 Task: Search one way flight ticket for 4 adults, 2 children, 2 infants in seat and 1 infant on lap in premium economy from Pellston: Pellston Regional/emmet County Airport to Indianapolis: Indianapolis International Airport on 8-5-2023. Choice of flights is Spirit. Number of bags: 2 checked bags. Price is upto 108000. Outbound departure time preference is 19:45.
Action: Mouse moved to (321, 265)
Screenshot: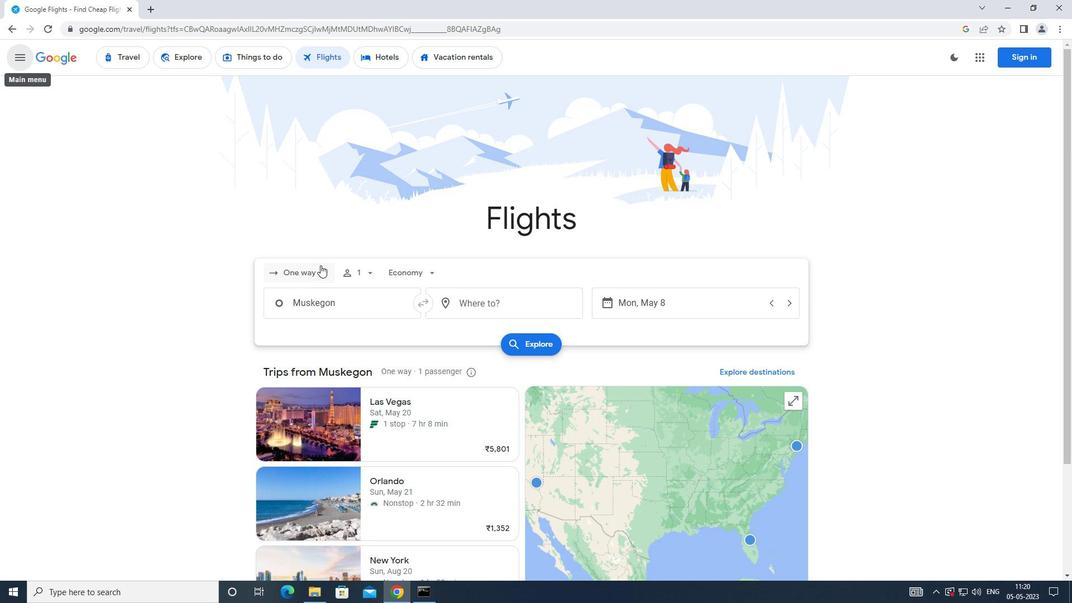 
Action: Mouse pressed left at (321, 265)
Screenshot: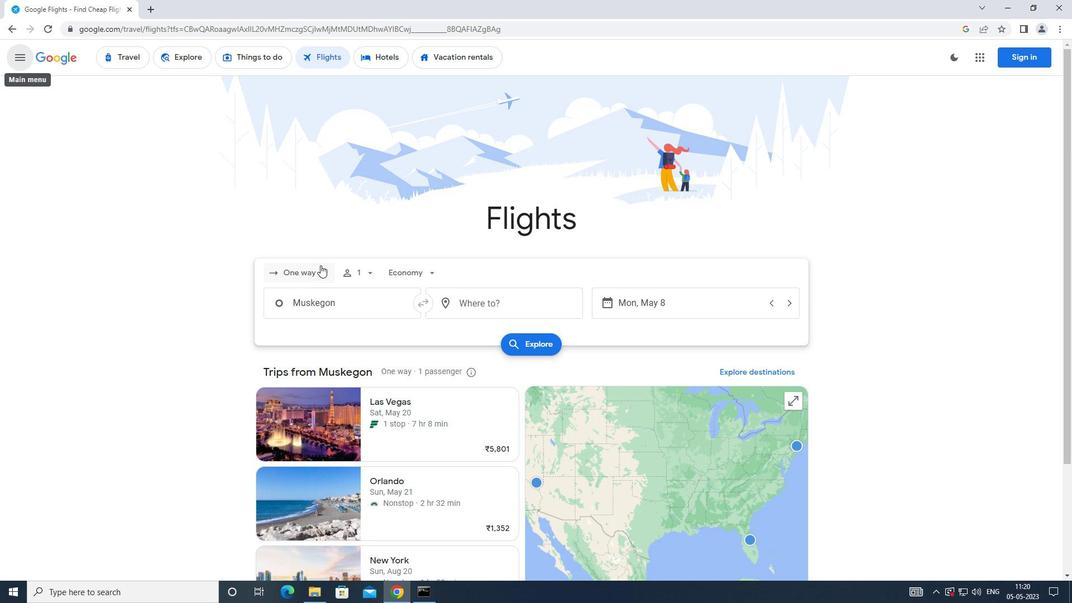 
Action: Mouse moved to (311, 325)
Screenshot: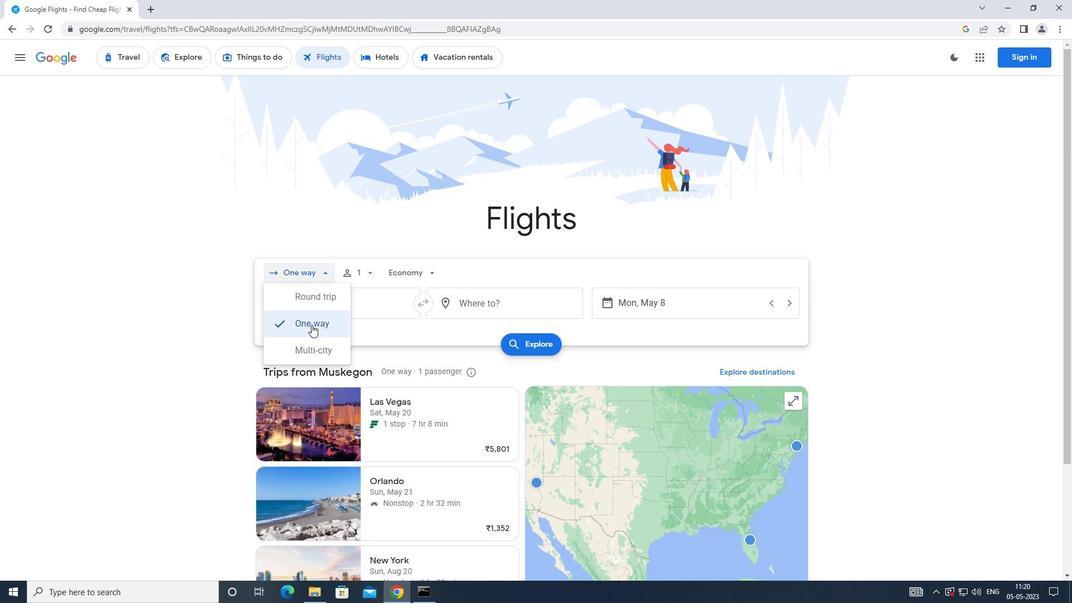 
Action: Mouse pressed left at (311, 325)
Screenshot: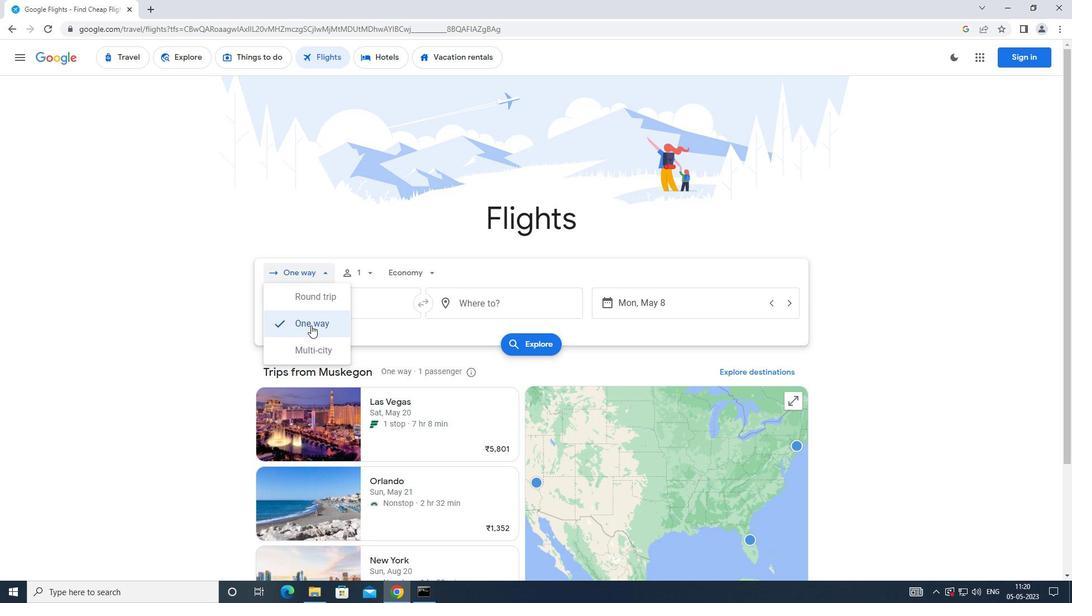 
Action: Mouse moved to (369, 271)
Screenshot: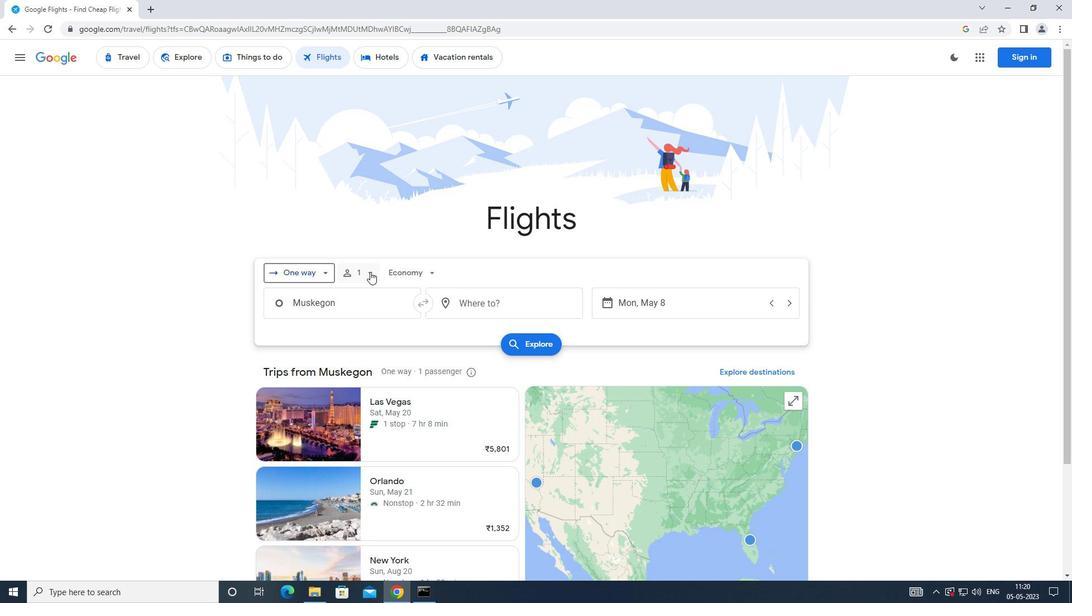 
Action: Mouse pressed left at (369, 271)
Screenshot: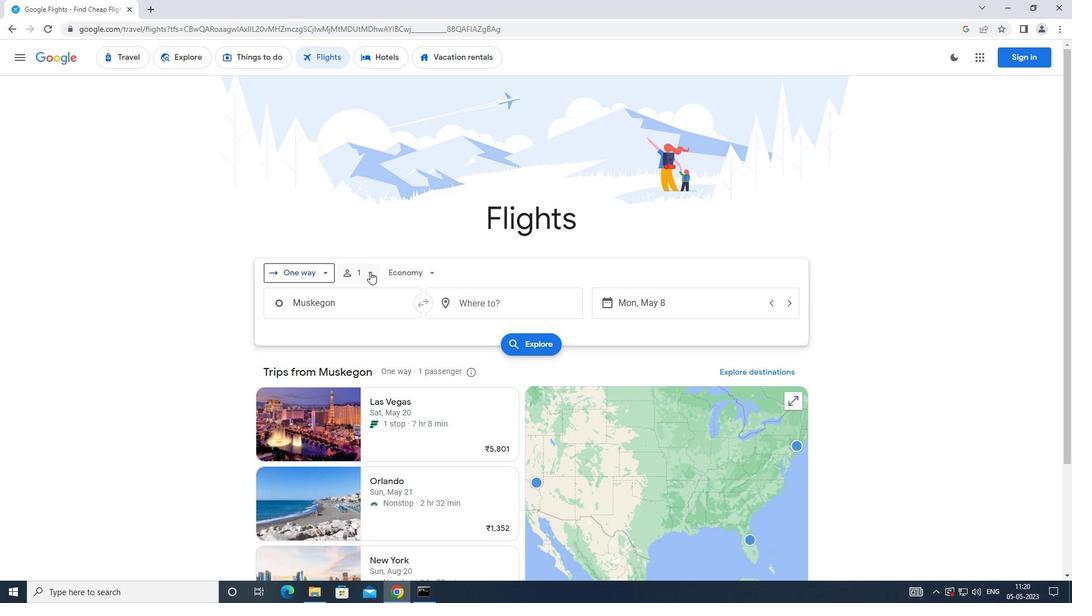 
Action: Mouse moved to (450, 304)
Screenshot: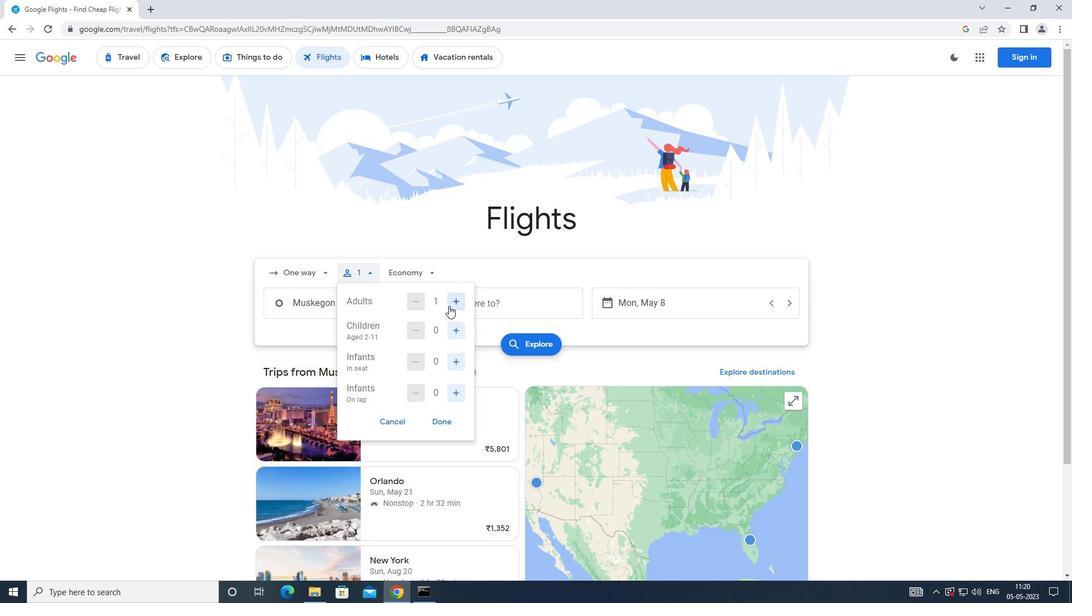 
Action: Mouse pressed left at (450, 304)
Screenshot: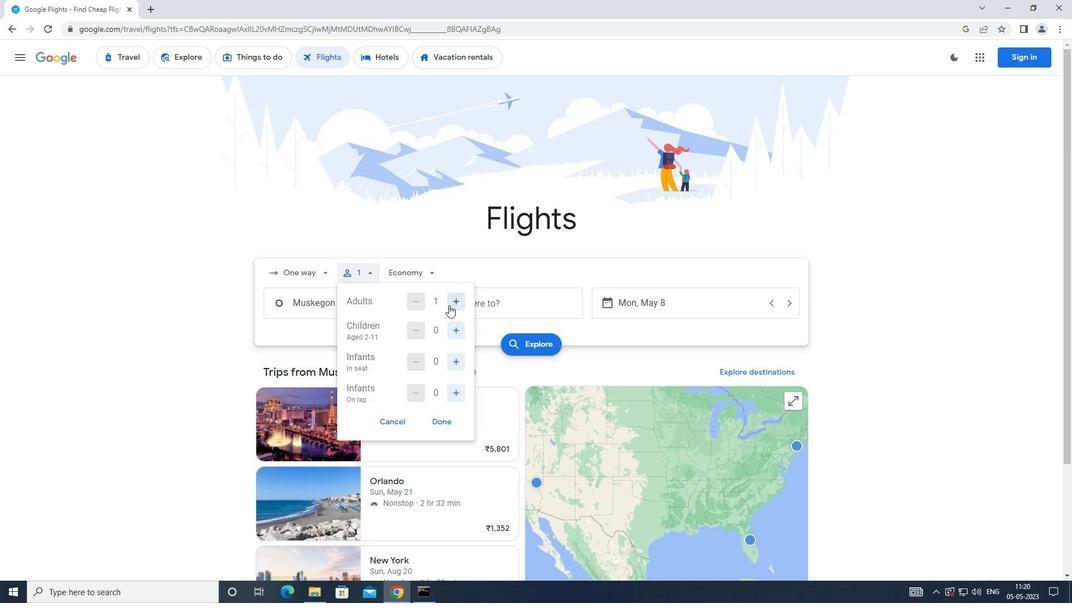 
Action: Mouse pressed left at (450, 304)
Screenshot: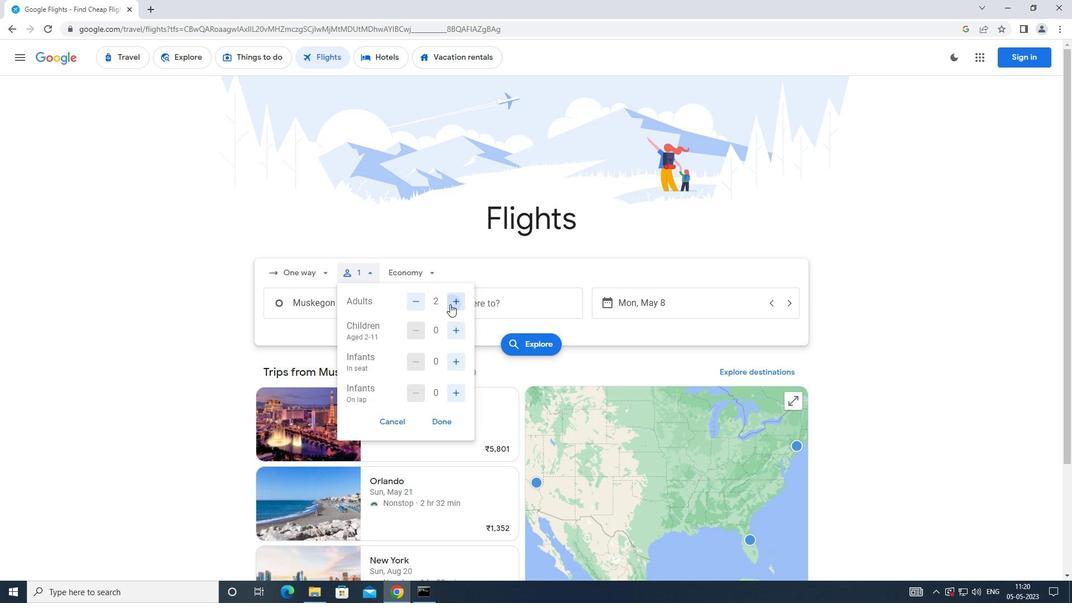 
Action: Mouse pressed left at (450, 304)
Screenshot: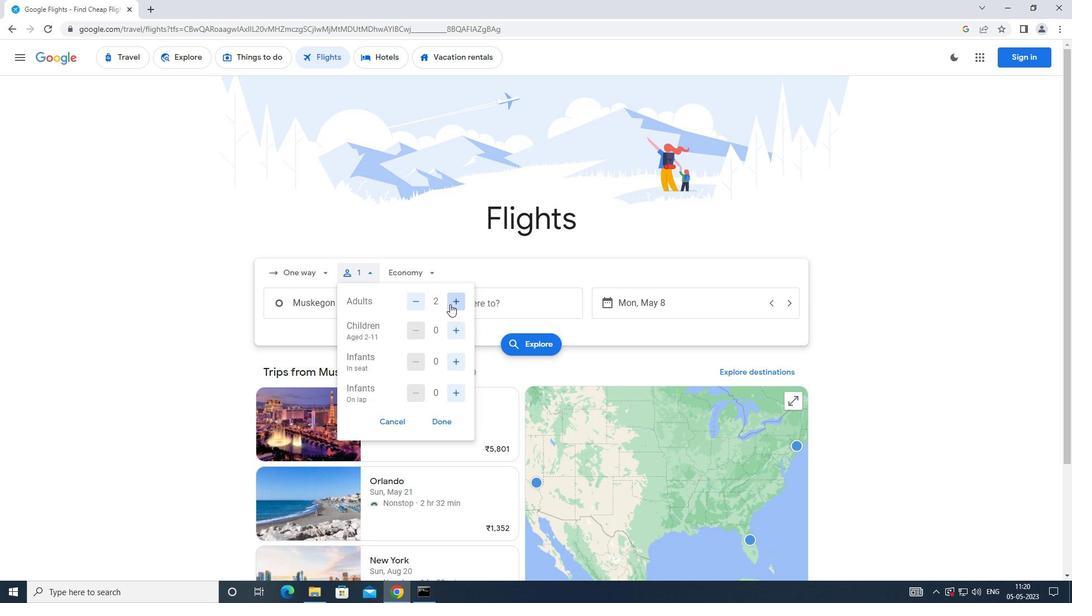 
Action: Mouse moved to (445, 327)
Screenshot: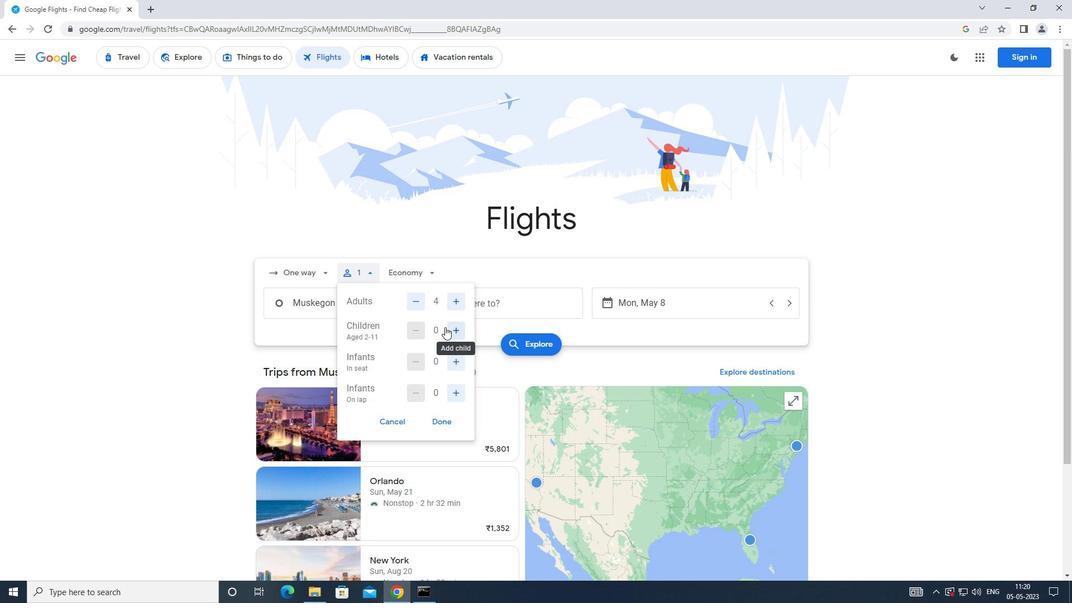 
Action: Mouse pressed left at (445, 327)
Screenshot: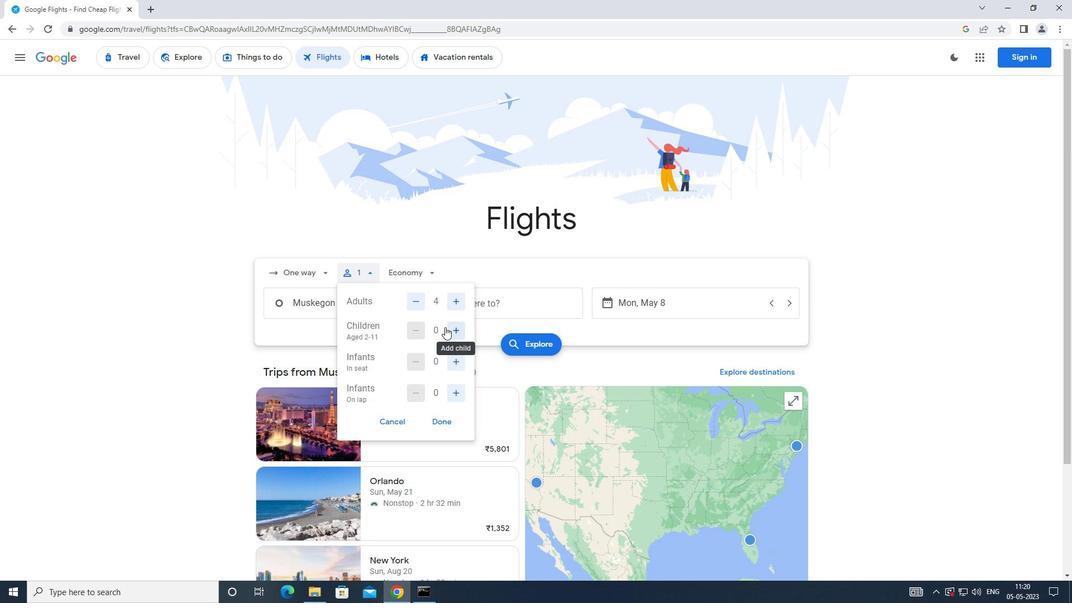 
Action: Mouse pressed left at (445, 327)
Screenshot: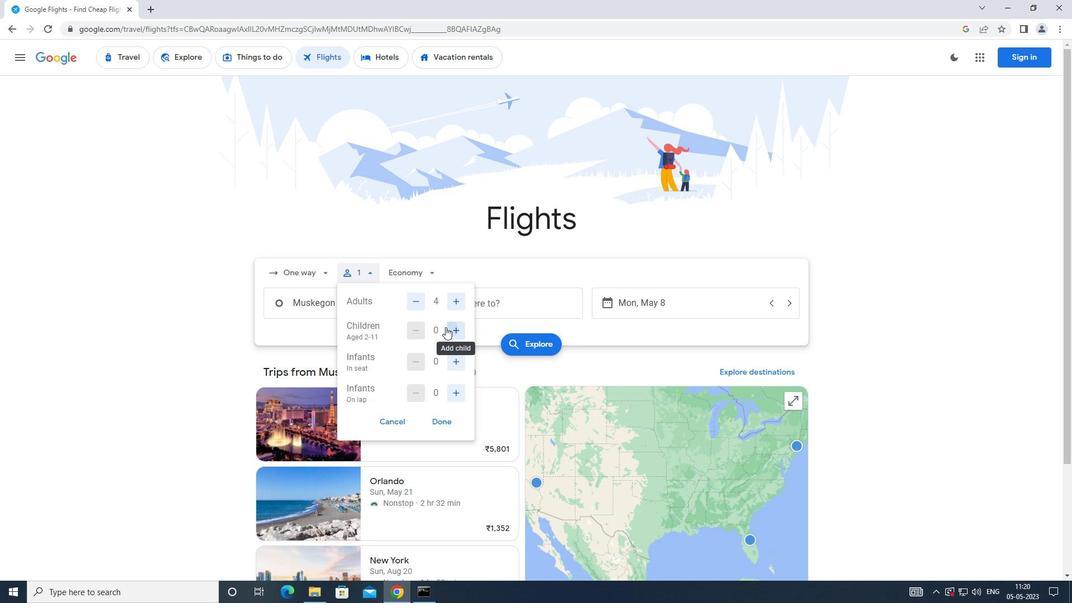 
Action: Mouse moved to (455, 368)
Screenshot: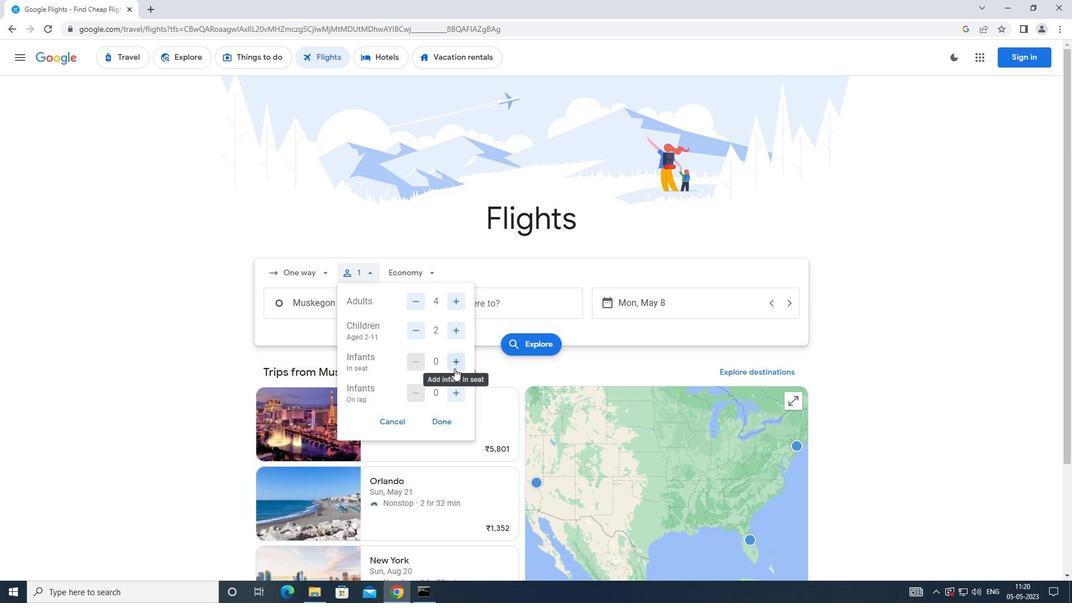 
Action: Mouse pressed left at (455, 368)
Screenshot: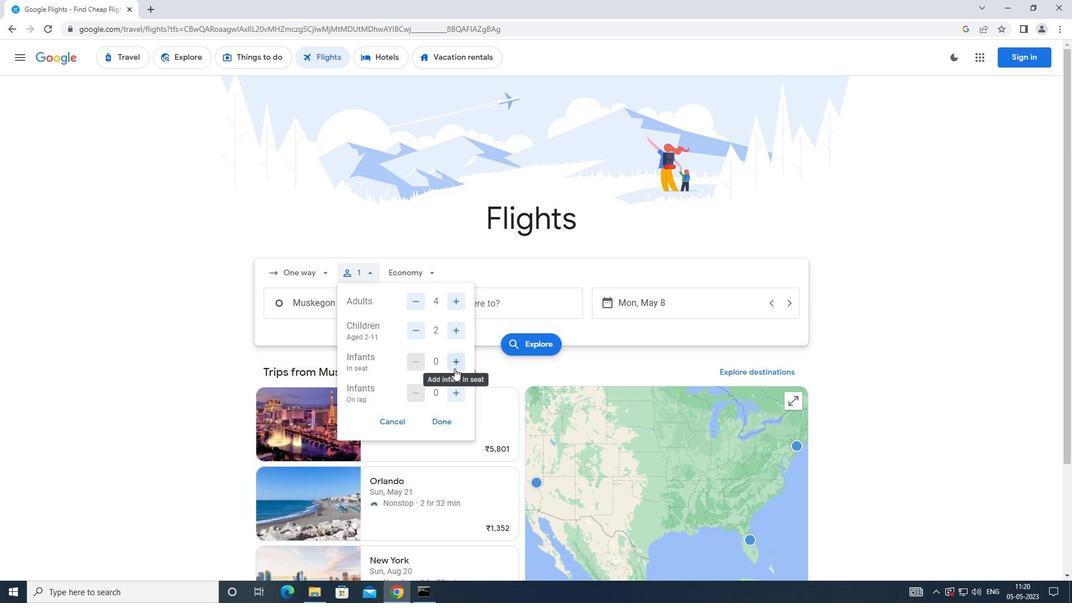 
Action: Mouse moved to (456, 368)
Screenshot: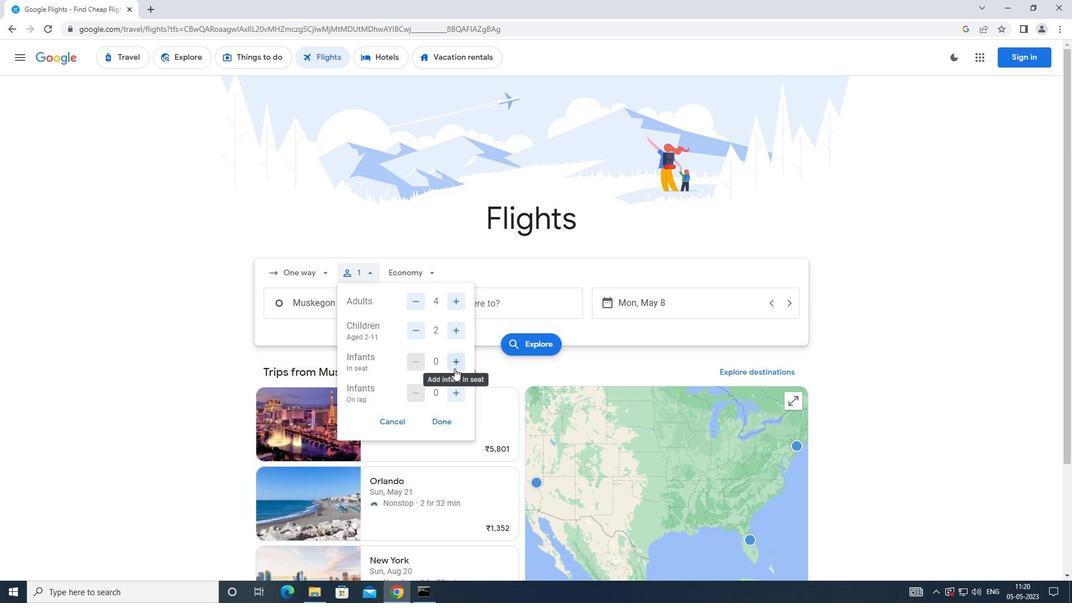 
Action: Mouse pressed left at (456, 368)
Screenshot: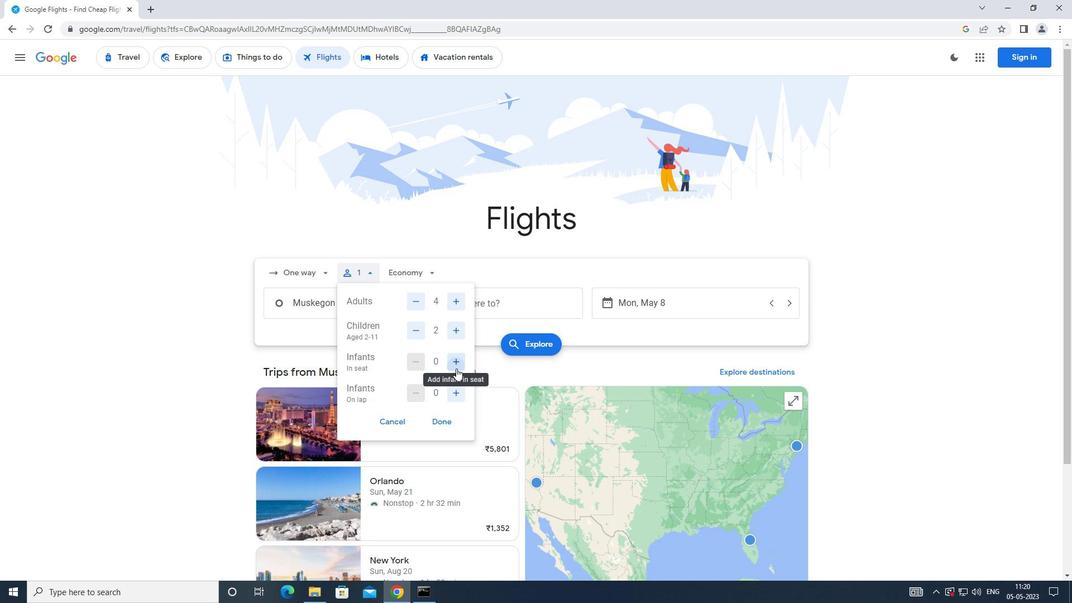 
Action: Mouse moved to (460, 389)
Screenshot: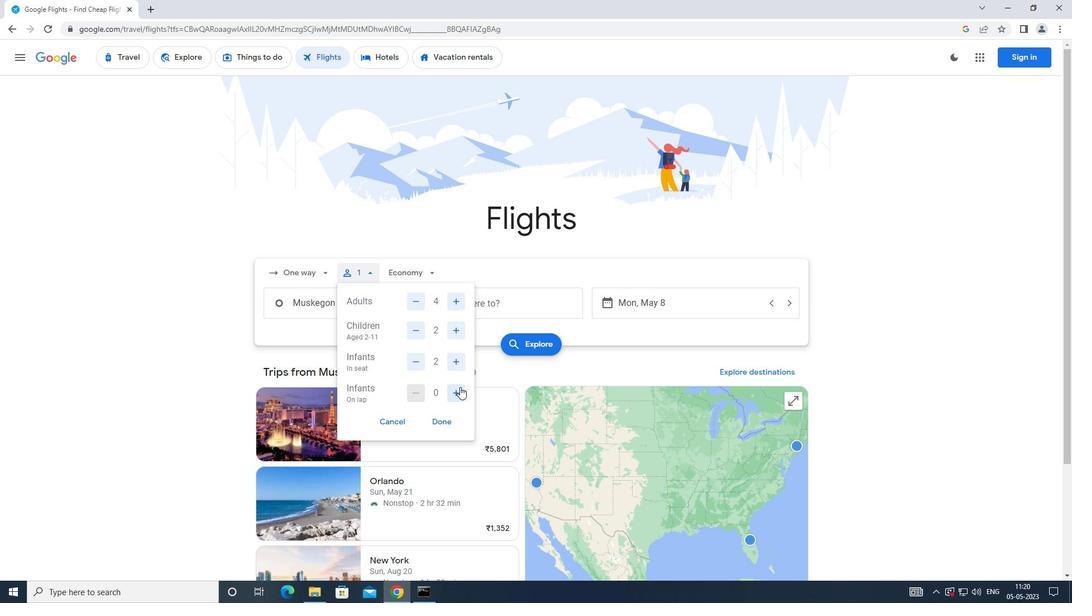 
Action: Mouse pressed left at (460, 389)
Screenshot: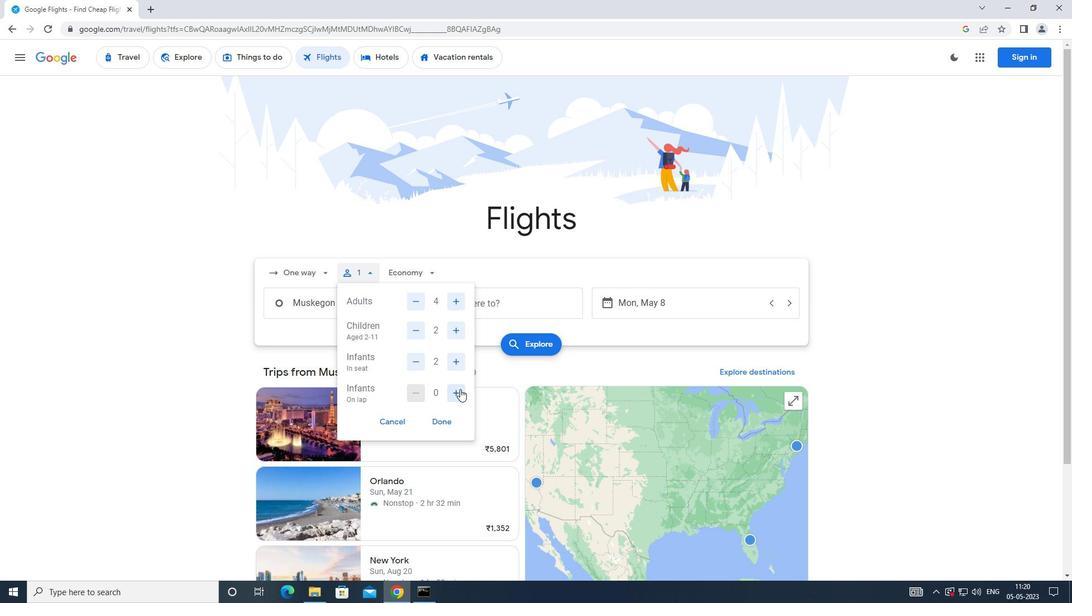 
Action: Mouse moved to (442, 421)
Screenshot: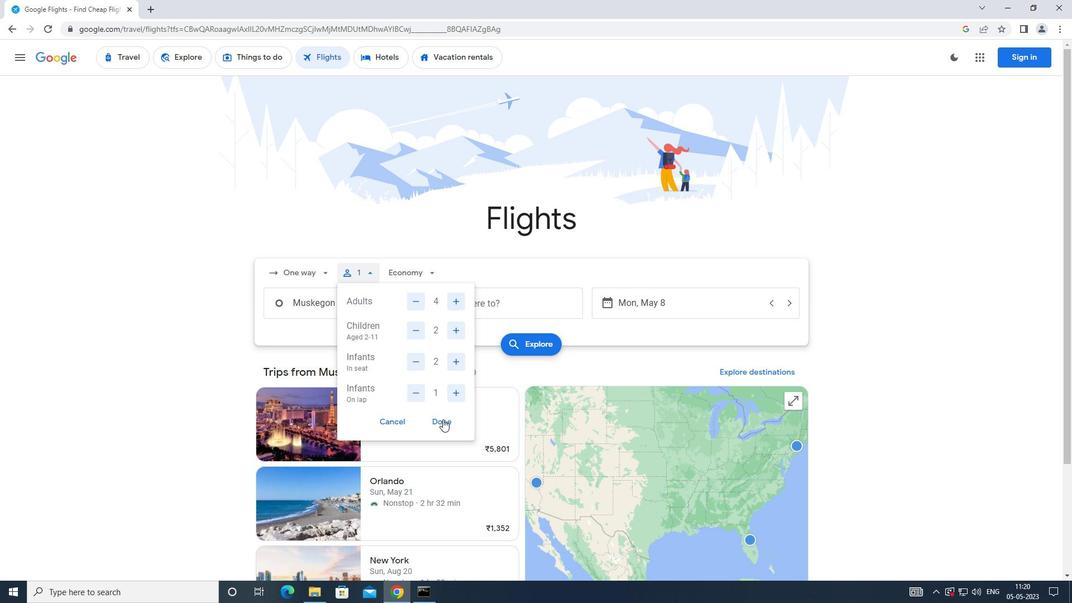 
Action: Mouse pressed left at (442, 421)
Screenshot: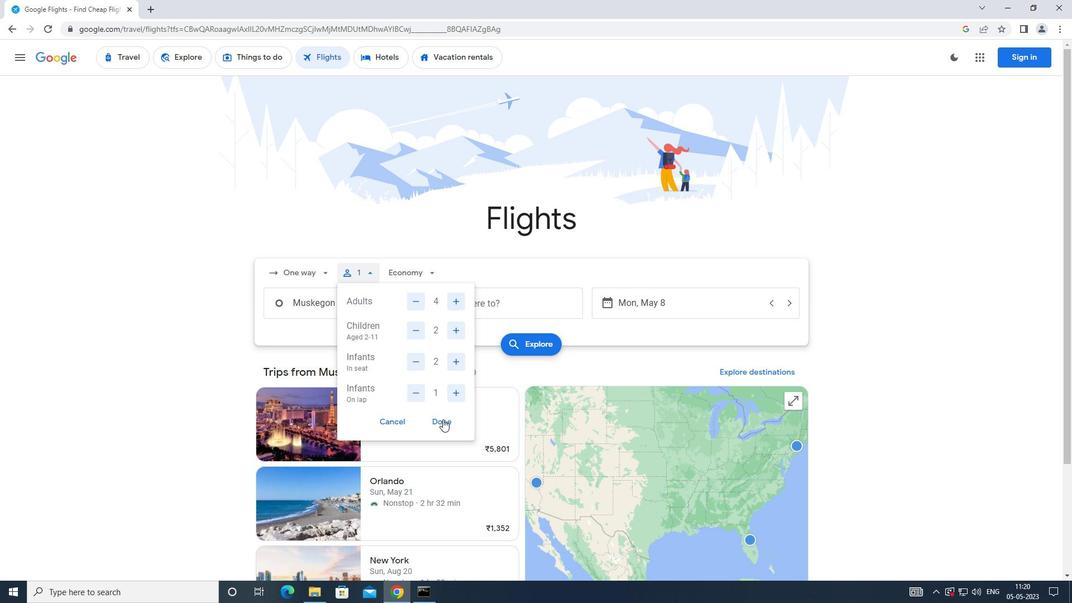 
Action: Mouse moved to (419, 271)
Screenshot: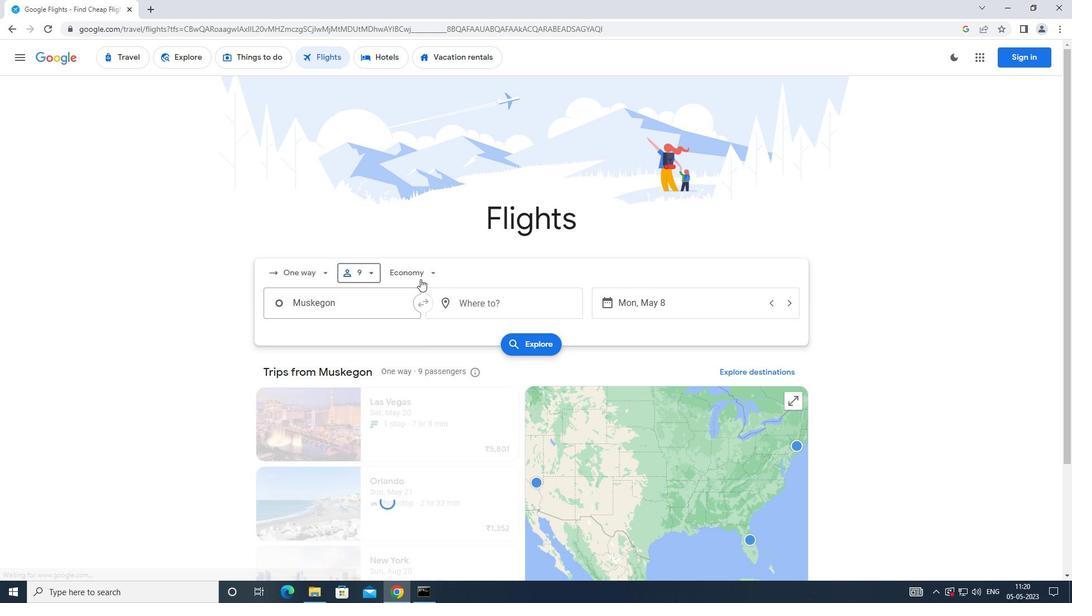 
Action: Mouse pressed left at (419, 271)
Screenshot: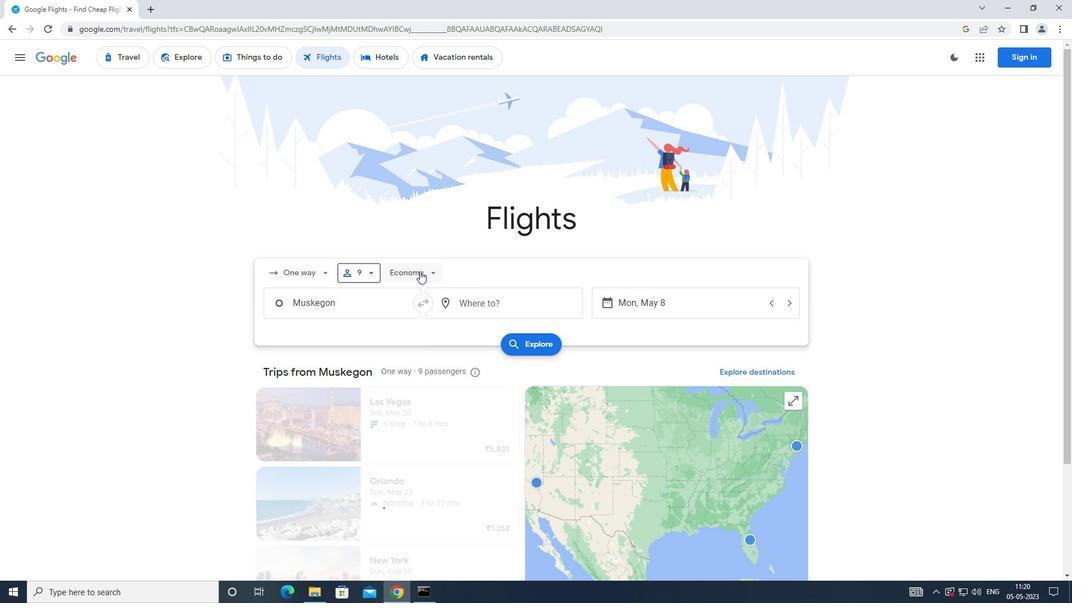 
Action: Mouse moved to (428, 325)
Screenshot: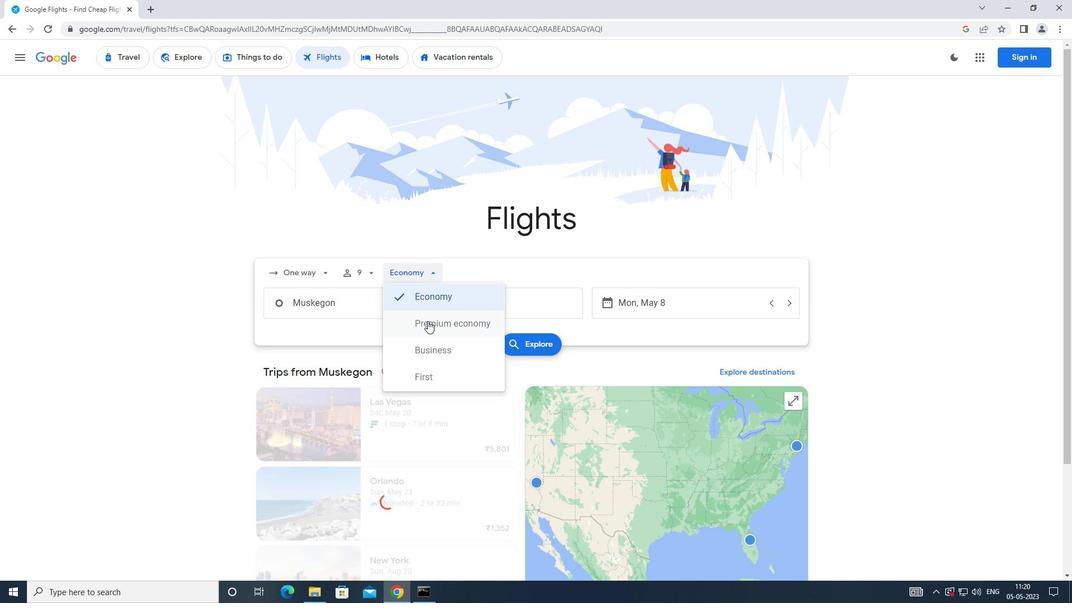 
Action: Mouse pressed left at (428, 325)
Screenshot: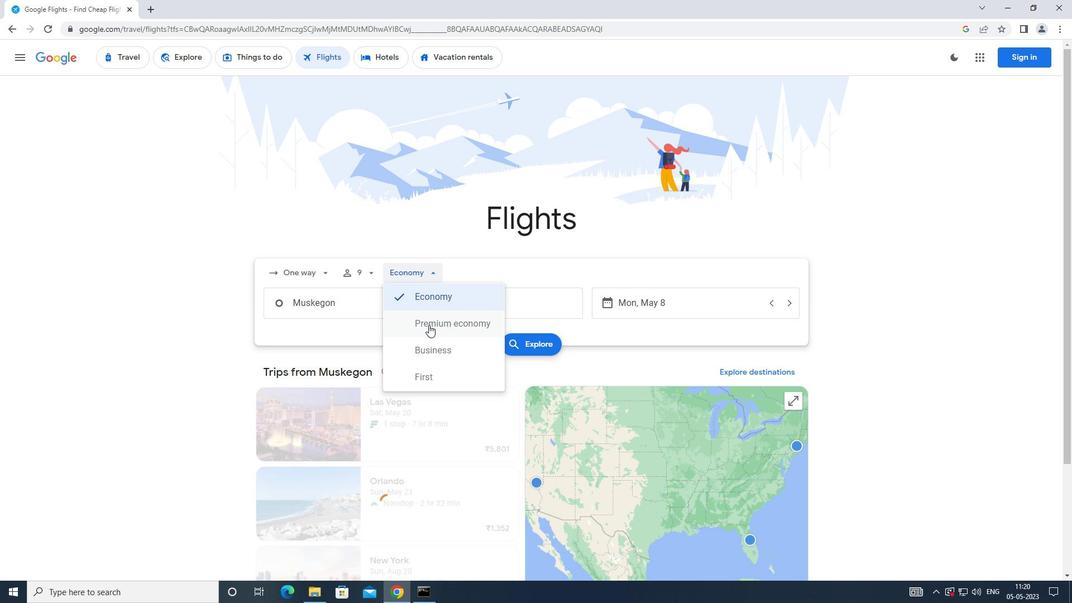 
Action: Mouse moved to (371, 299)
Screenshot: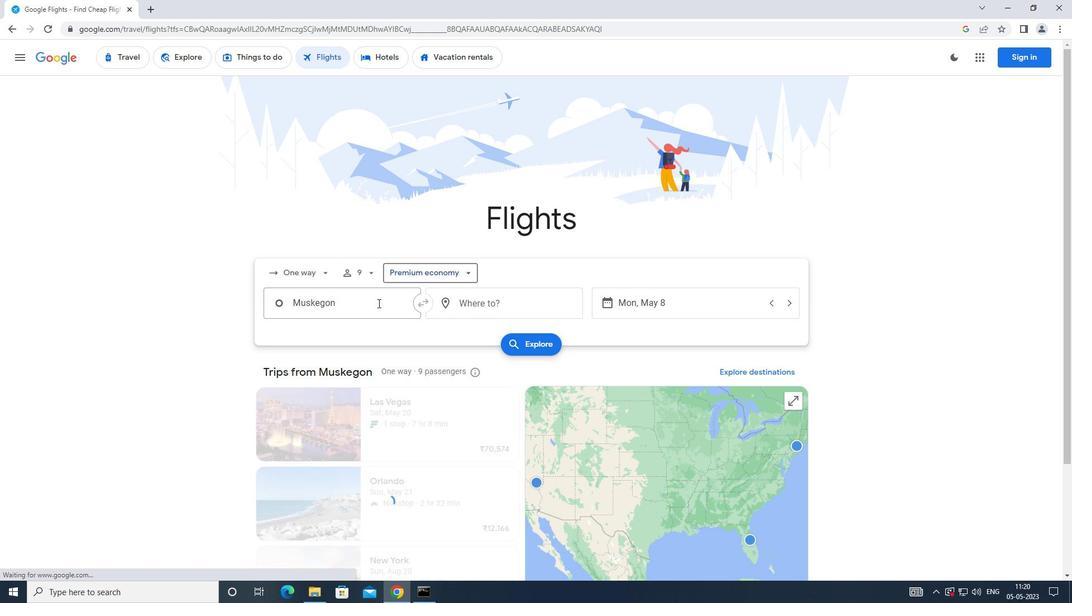 
Action: Mouse pressed left at (371, 299)
Screenshot: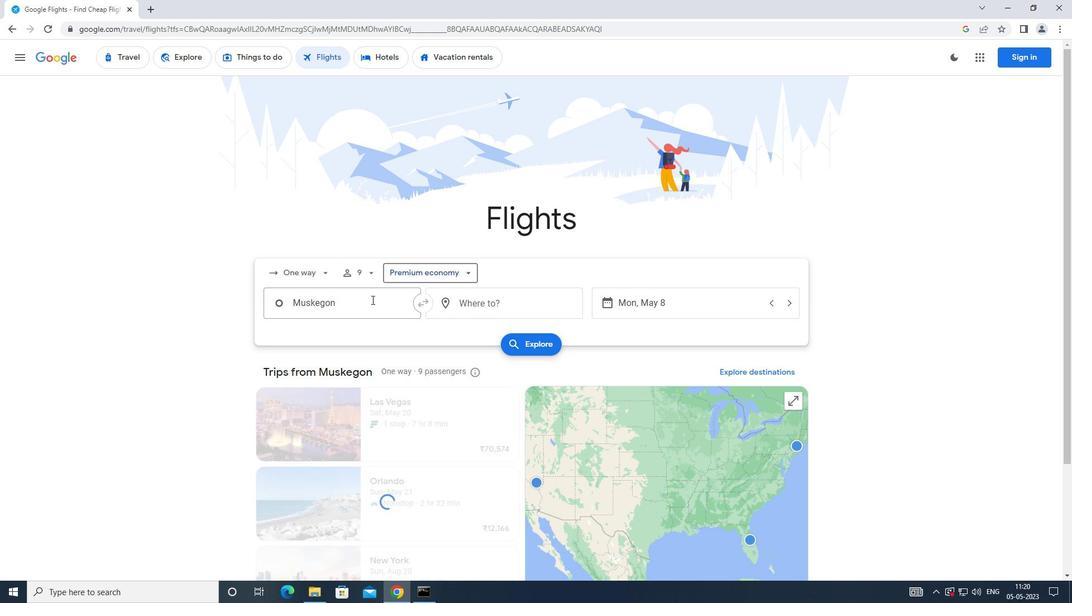 
Action: Mouse moved to (377, 295)
Screenshot: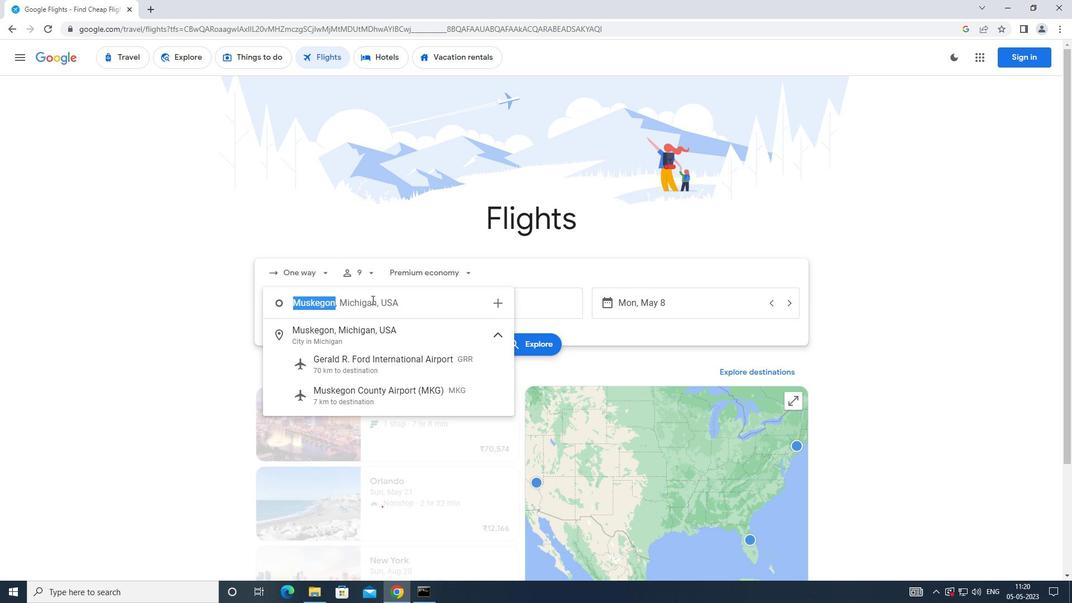 
Action: Key pressed <Key.caps_lock>p<Key.caps_lock>ellston
Screenshot: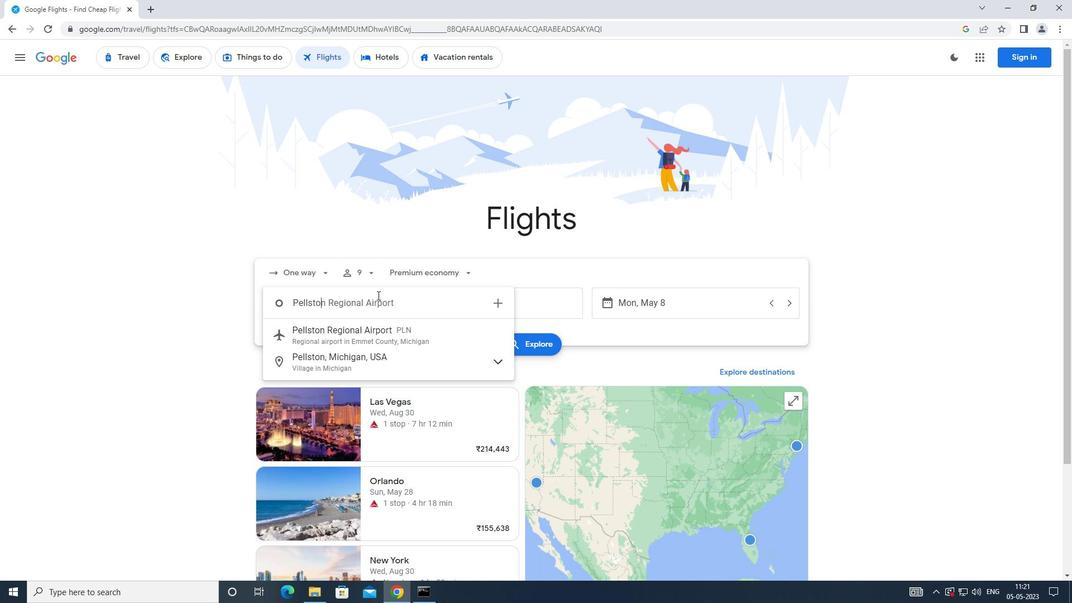 
Action: Mouse moved to (373, 336)
Screenshot: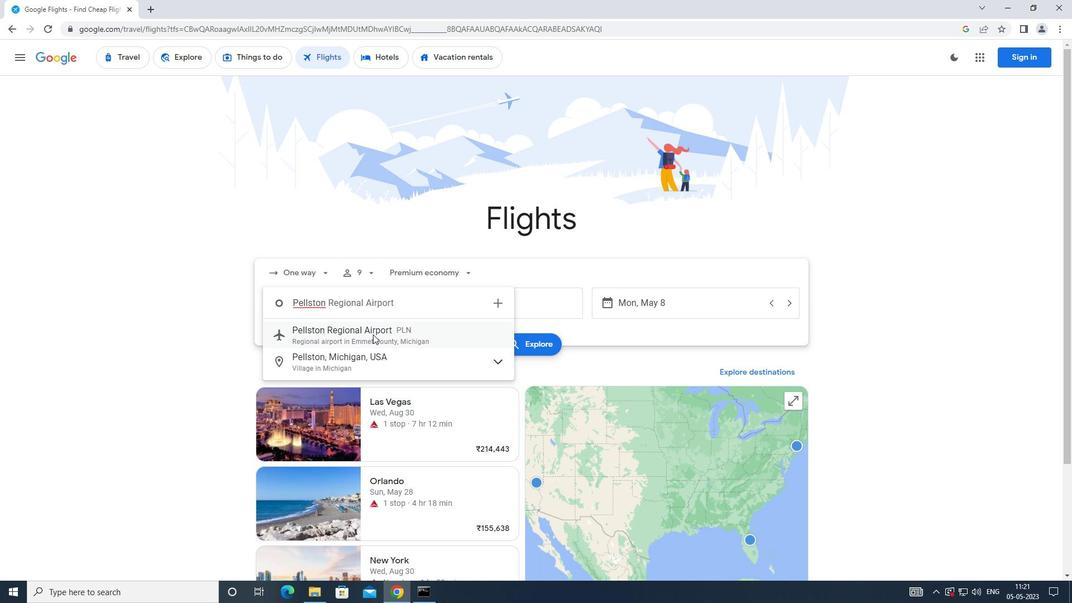 
Action: Mouse pressed left at (373, 336)
Screenshot: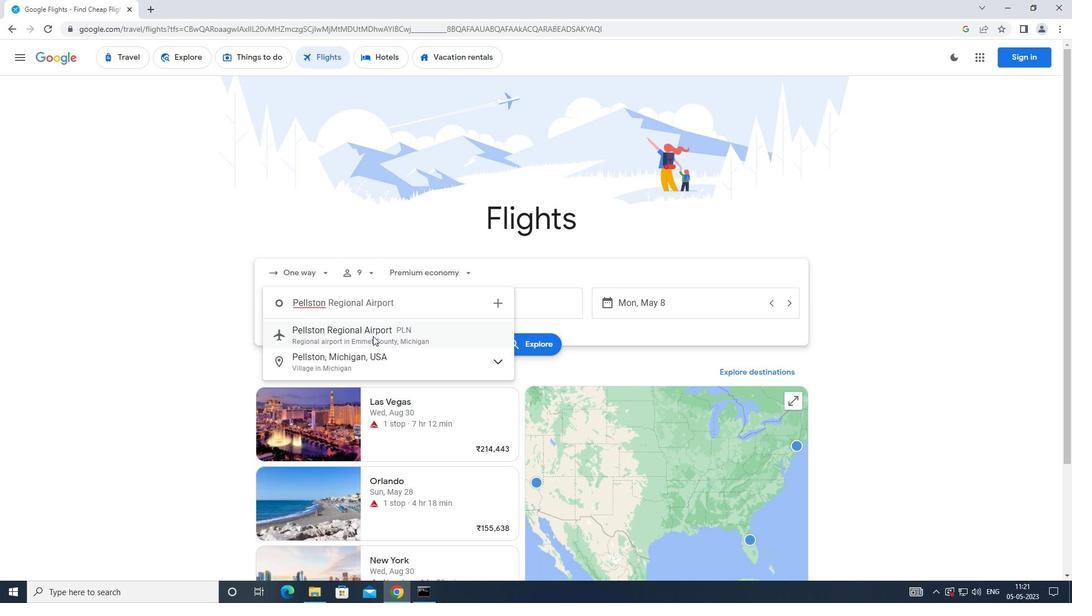 
Action: Mouse moved to (471, 303)
Screenshot: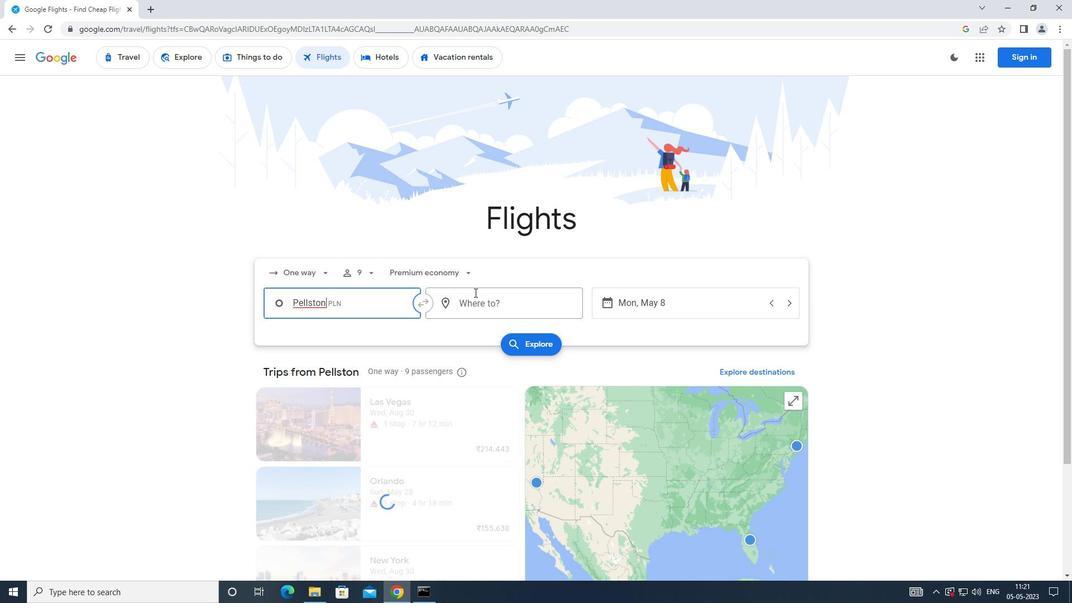 
Action: Mouse pressed left at (471, 303)
Screenshot: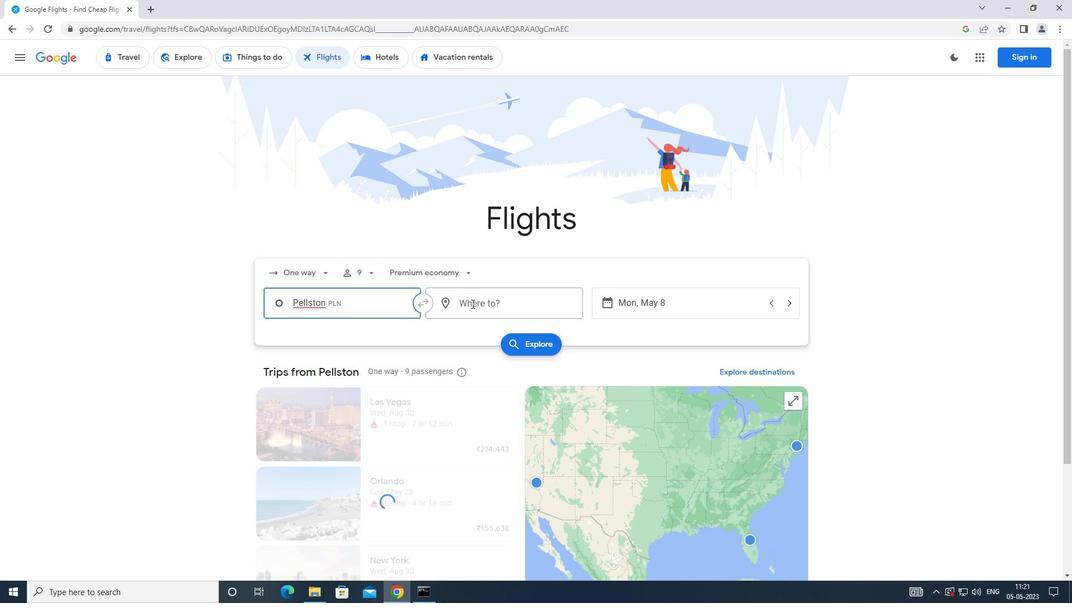 
Action: Mouse moved to (457, 311)
Screenshot: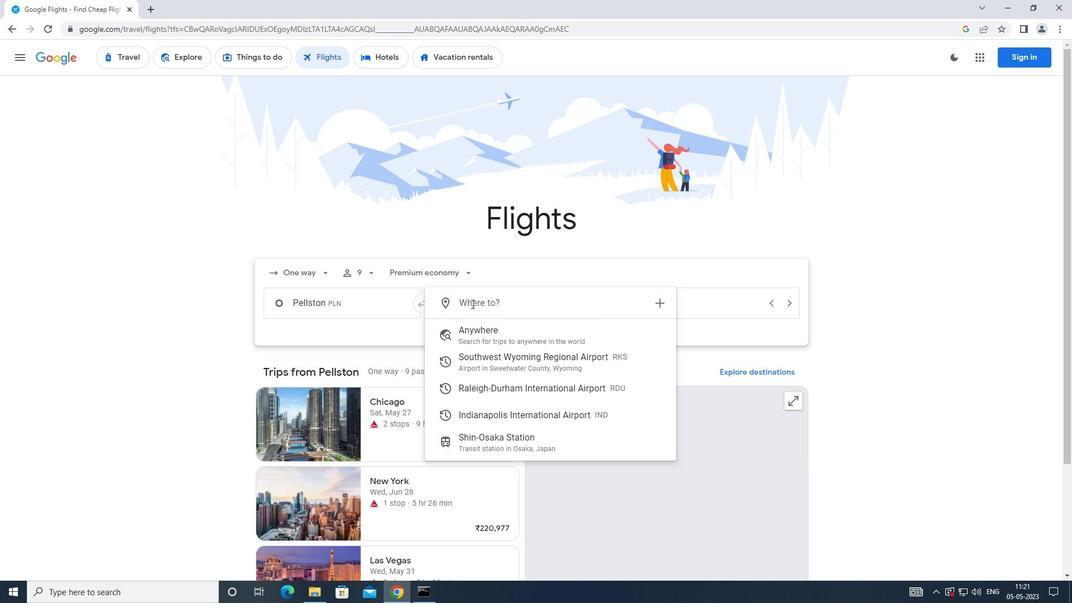 
Action: Key pressed <Key.caps_lock>i<Key.caps_lock>ndianpolis
Screenshot: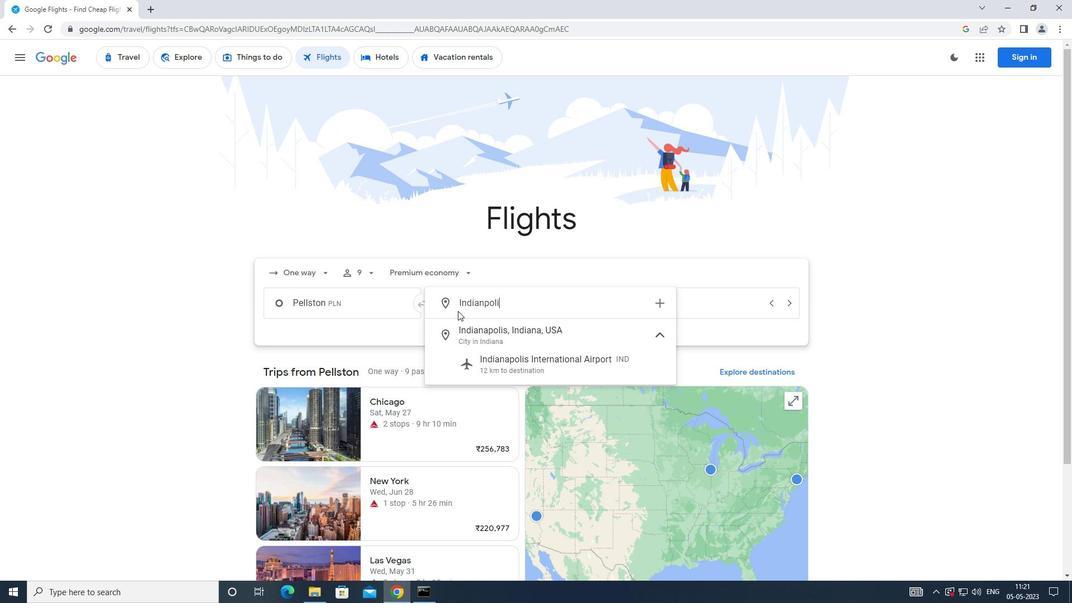 
Action: Mouse moved to (500, 366)
Screenshot: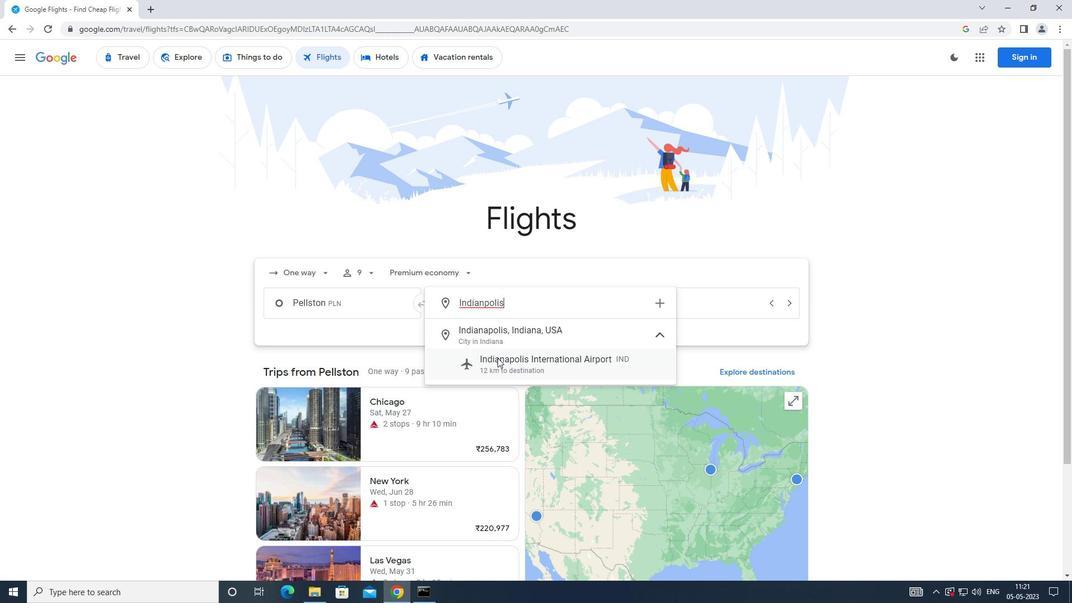 
Action: Mouse pressed left at (500, 366)
Screenshot: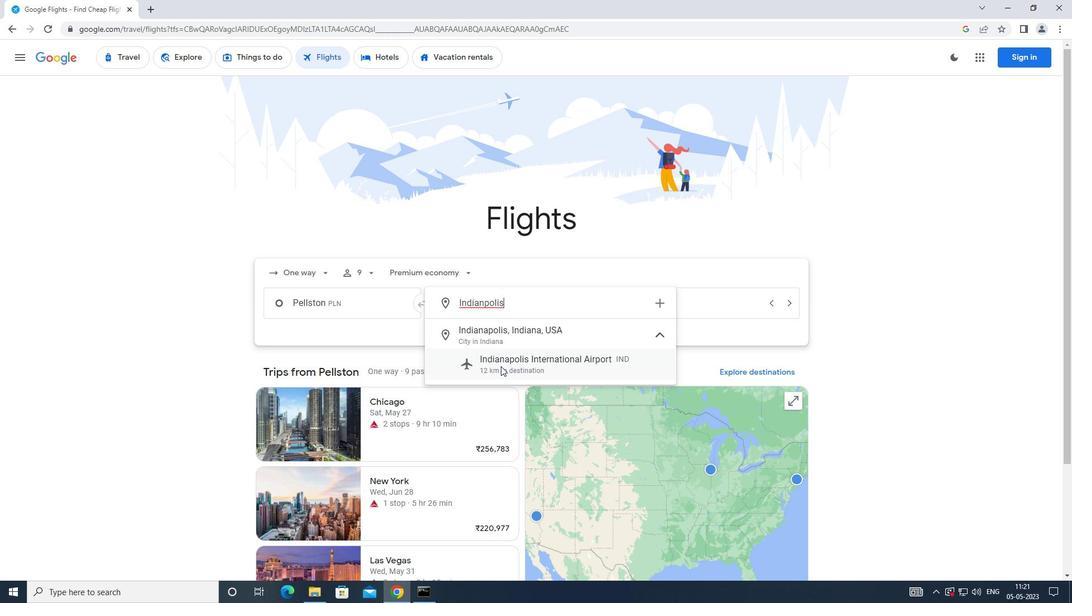 
Action: Mouse moved to (629, 301)
Screenshot: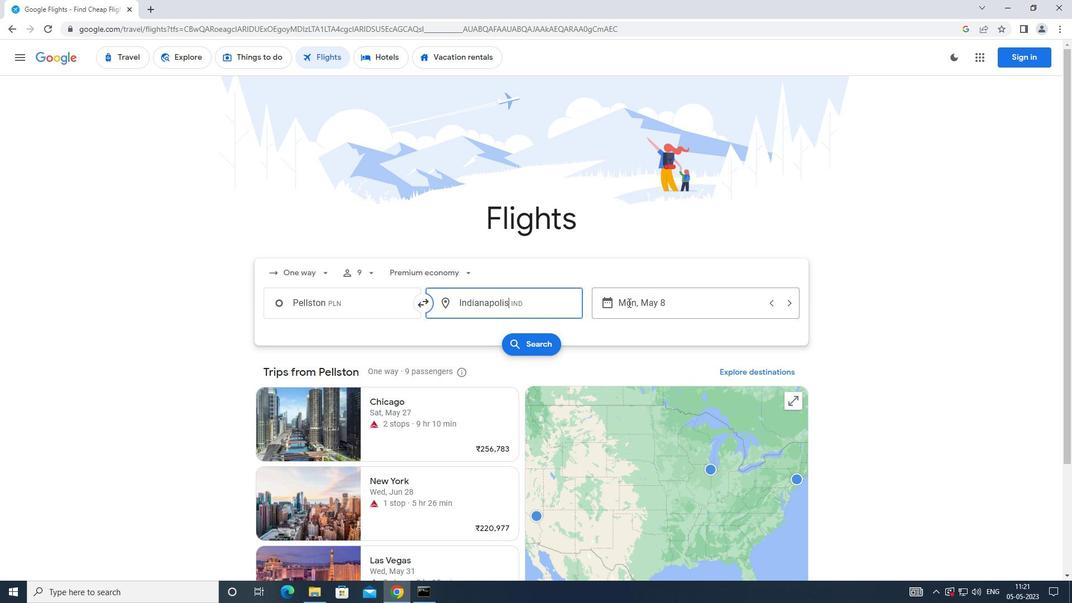 
Action: Mouse pressed left at (629, 301)
Screenshot: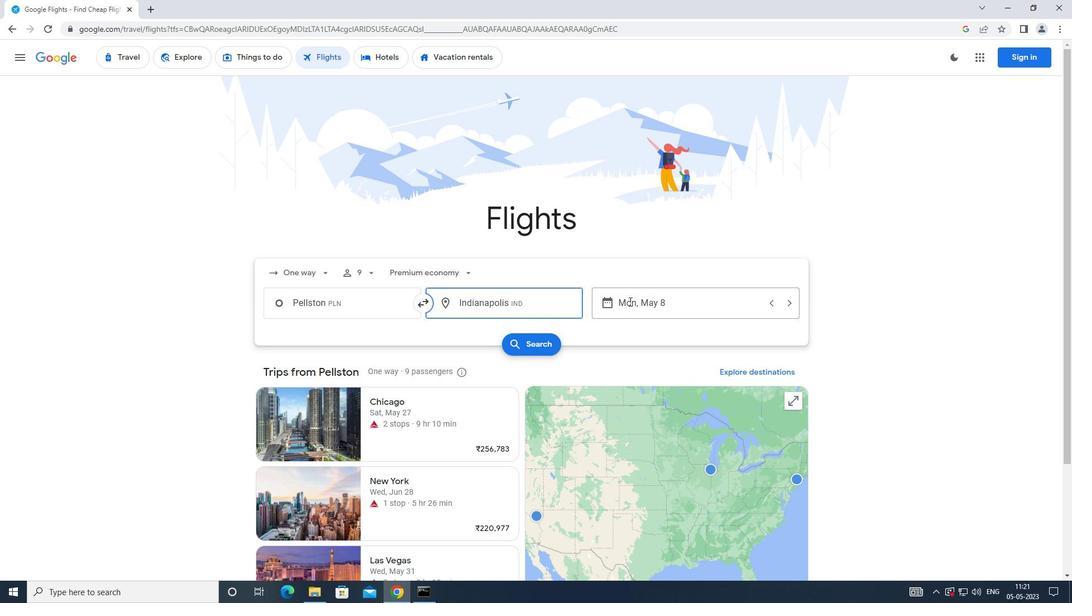 
Action: Mouse moved to (430, 408)
Screenshot: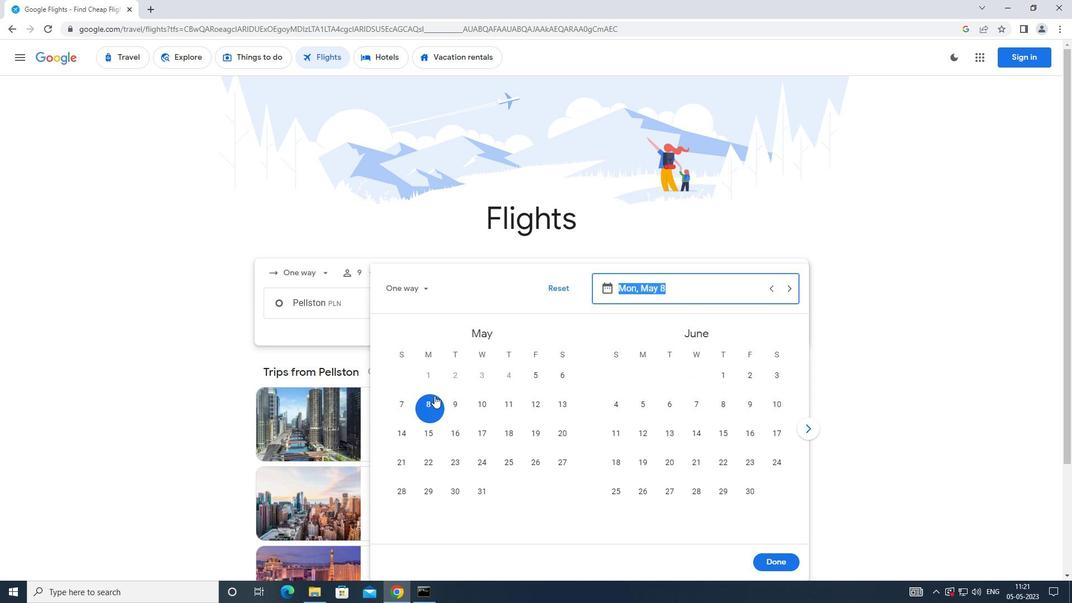 
Action: Mouse pressed left at (430, 408)
Screenshot: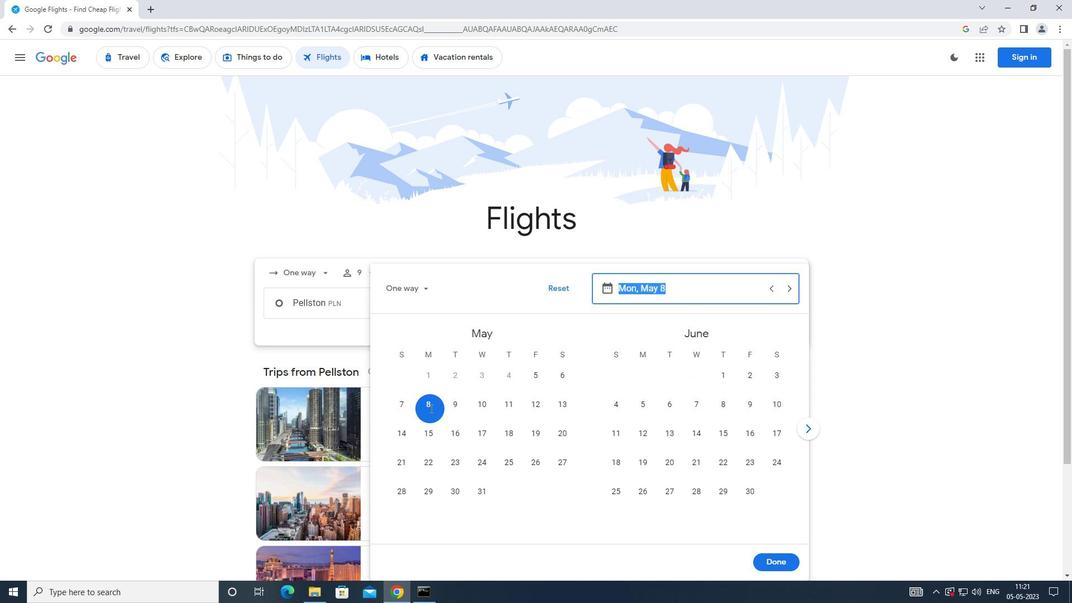 
Action: Mouse moved to (546, 346)
Screenshot: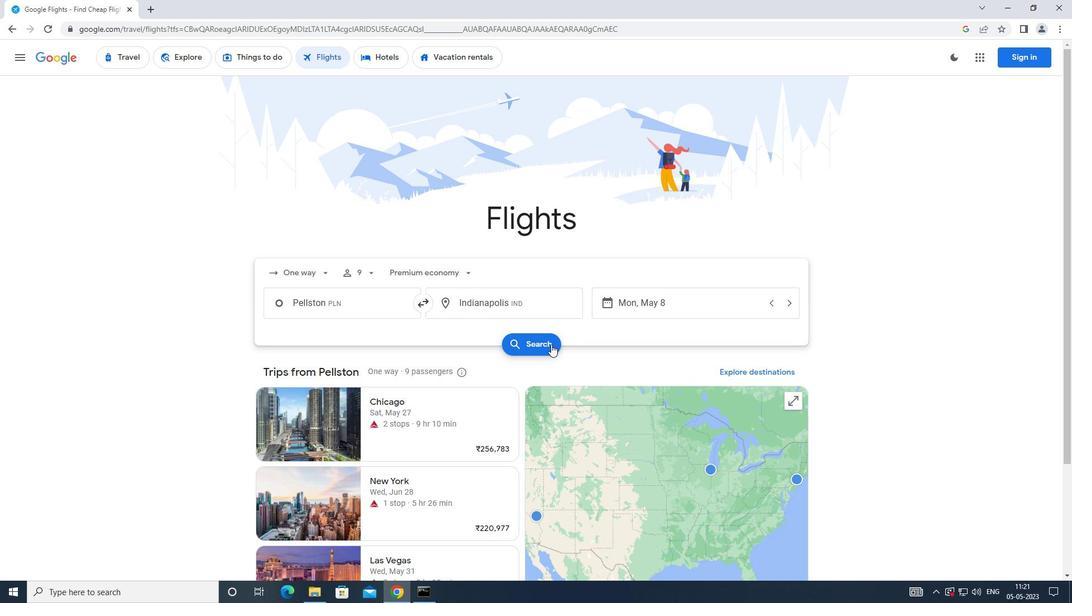 
Action: Mouse pressed left at (546, 346)
Screenshot: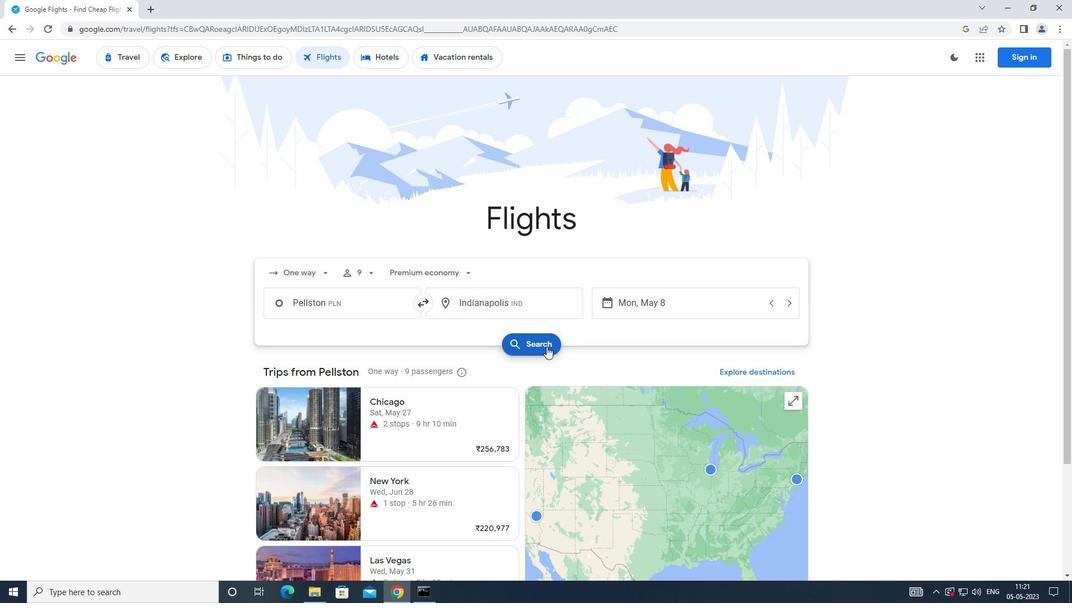 
Action: Mouse moved to (276, 160)
Screenshot: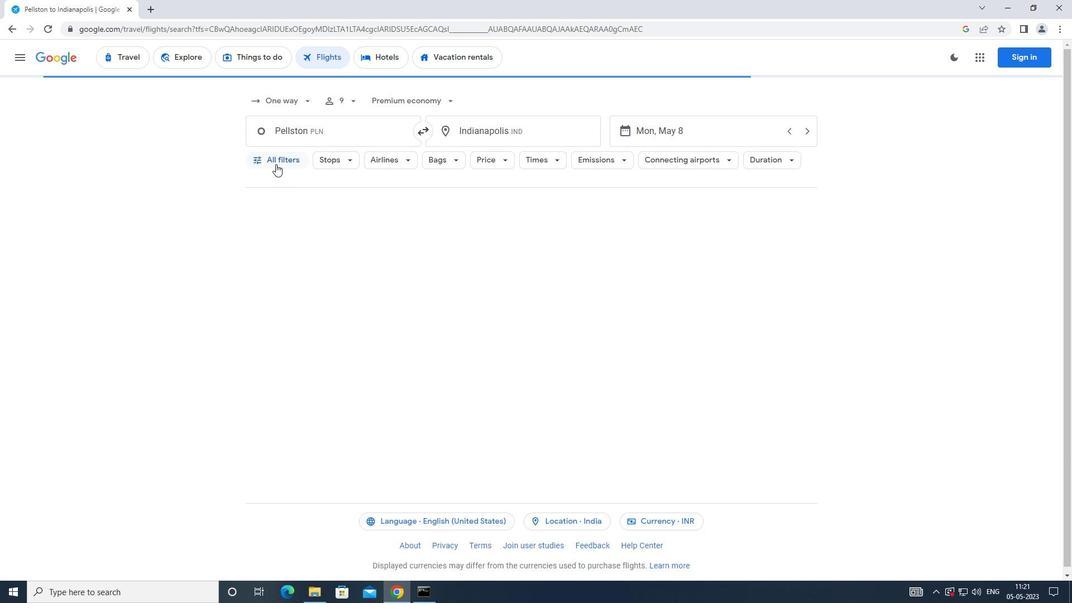 
Action: Mouse pressed left at (276, 160)
Screenshot: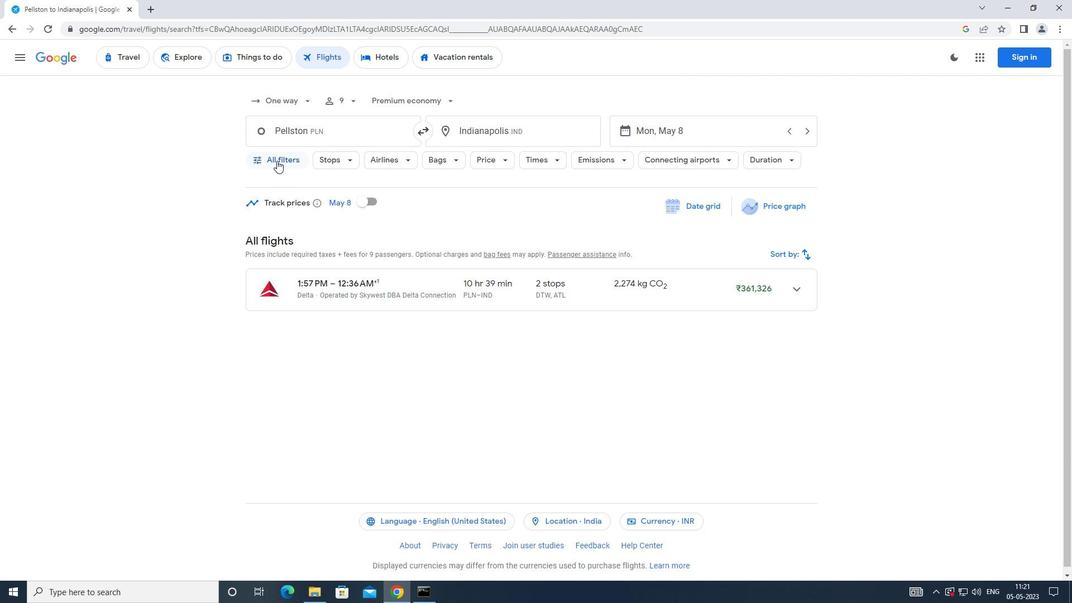 
Action: Mouse moved to (364, 383)
Screenshot: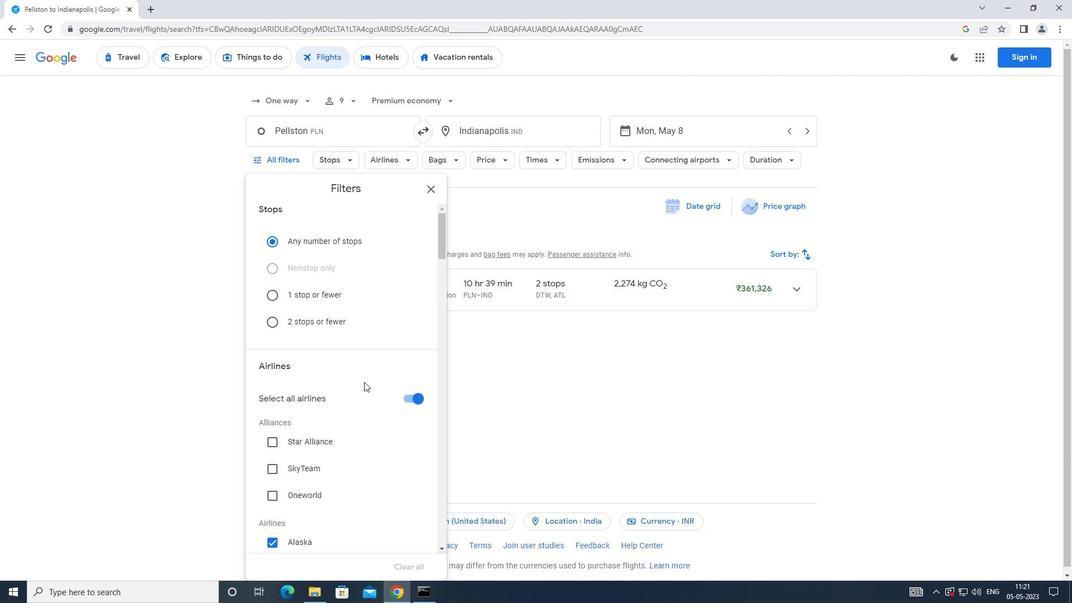 
Action: Mouse scrolled (364, 382) with delta (0, 0)
Screenshot: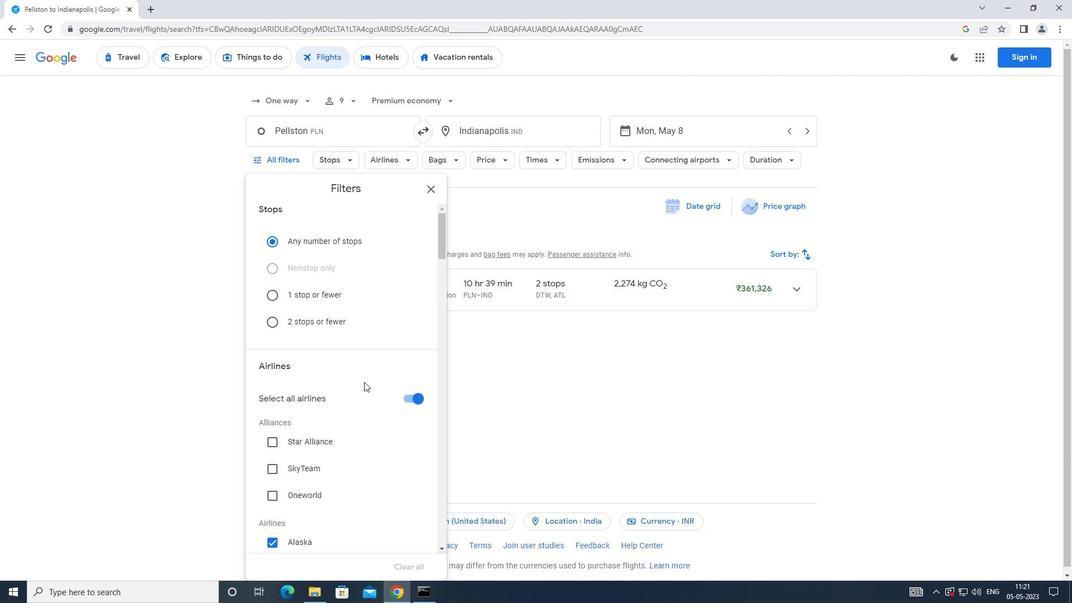
Action: Mouse moved to (364, 384)
Screenshot: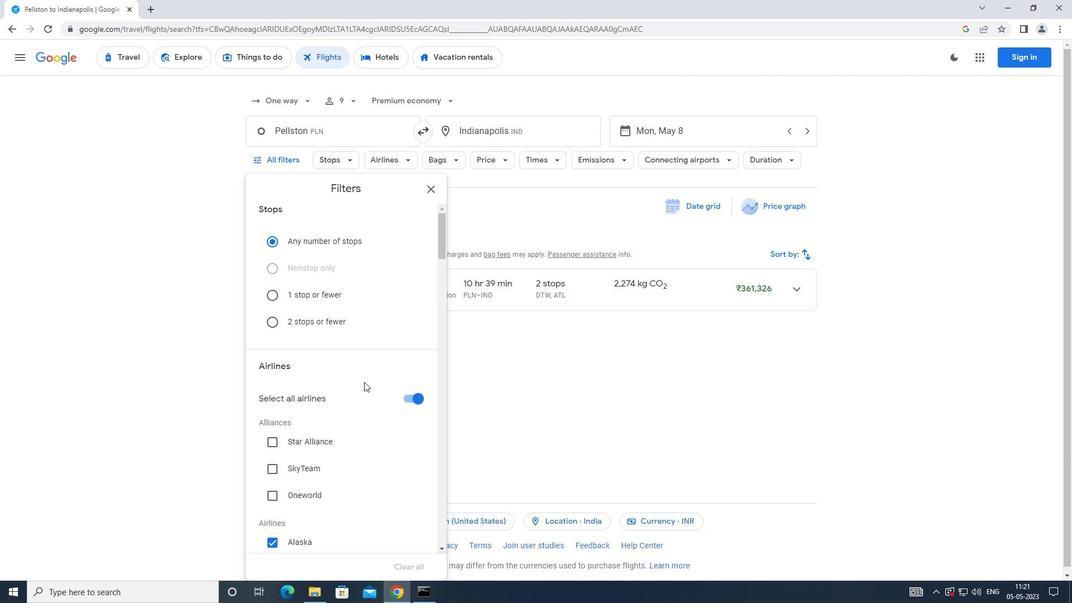 
Action: Mouse scrolled (364, 383) with delta (0, 0)
Screenshot: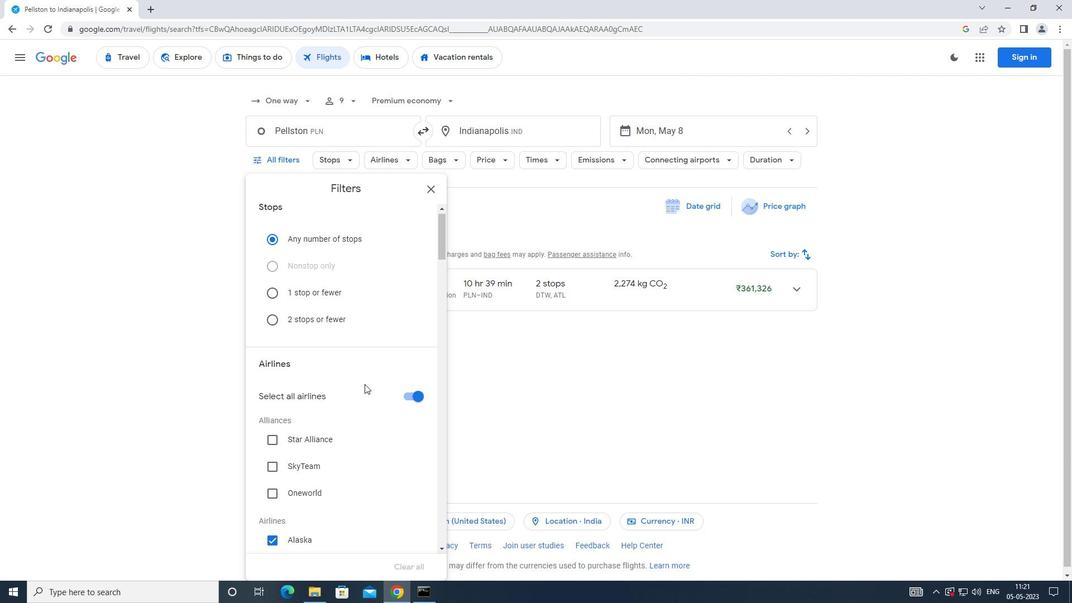 
Action: Mouse moved to (411, 284)
Screenshot: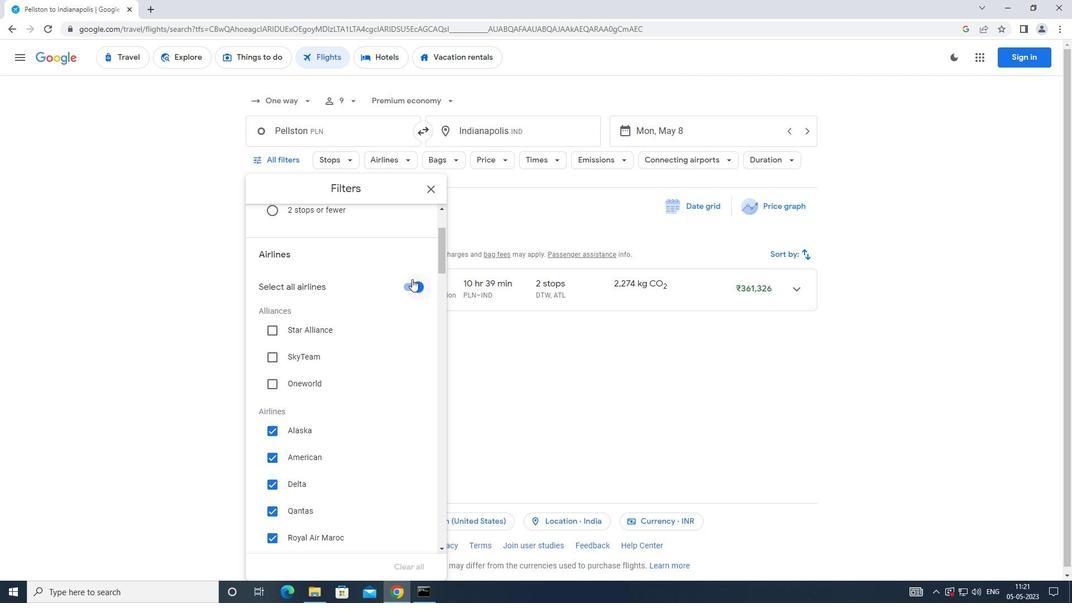 
Action: Mouse pressed left at (411, 284)
Screenshot: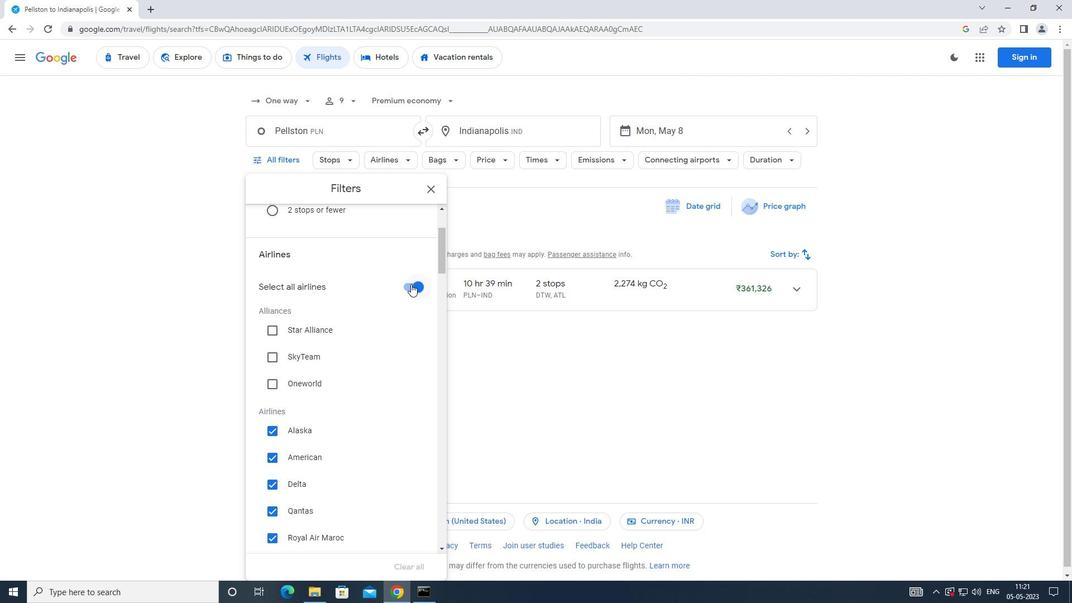 
Action: Mouse scrolled (411, 283) with delta (0, 0)
Screenshot: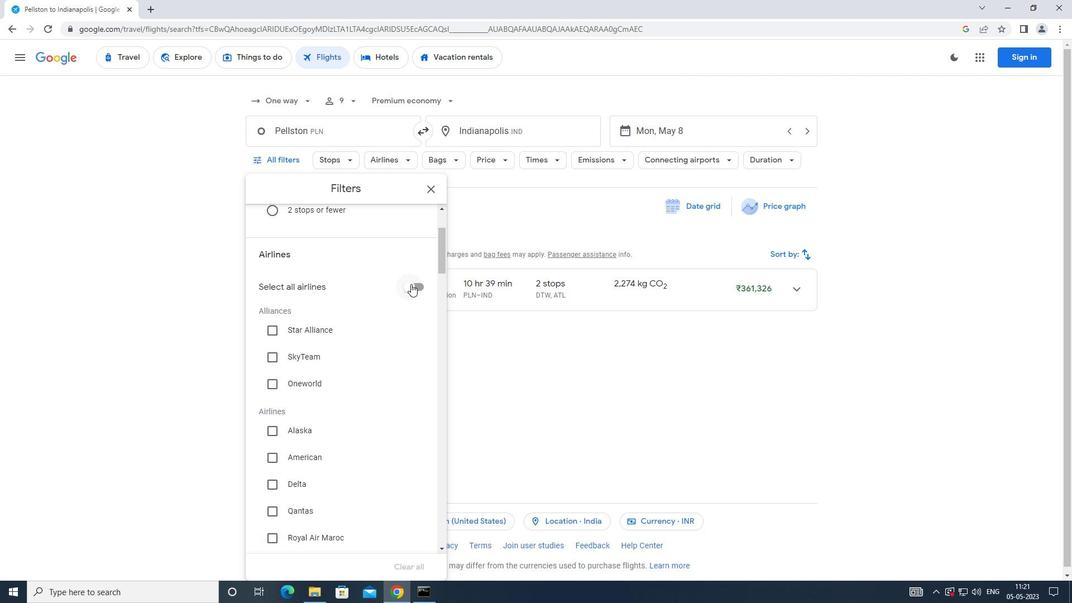 
Action: Mouse moved to (411, 287)
Screenshot: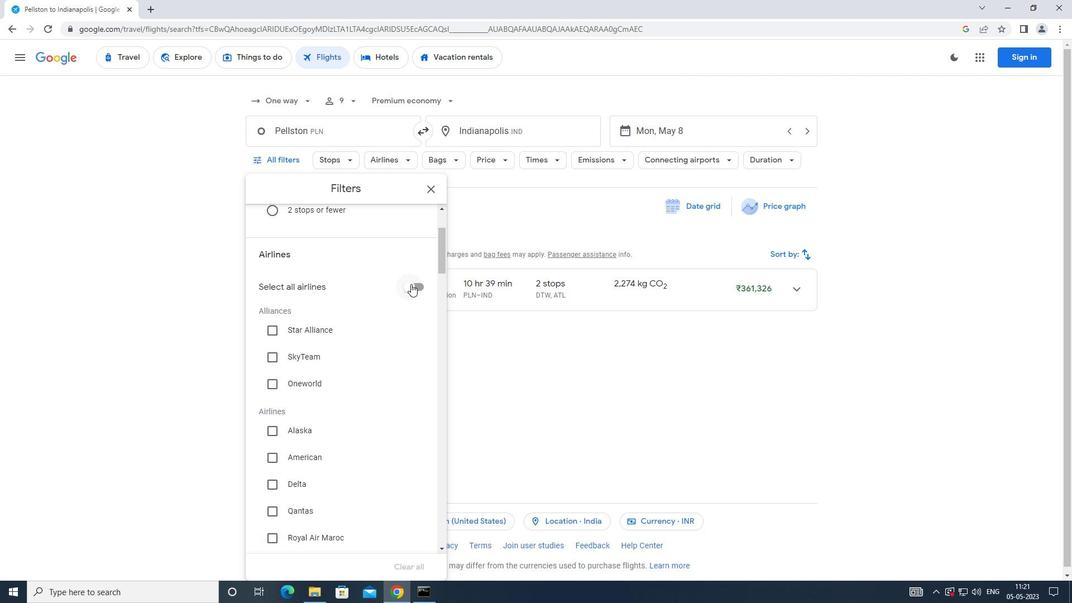 
Action: Mouse scrolled (411, 286) with delta (0, 0)
Screenshot: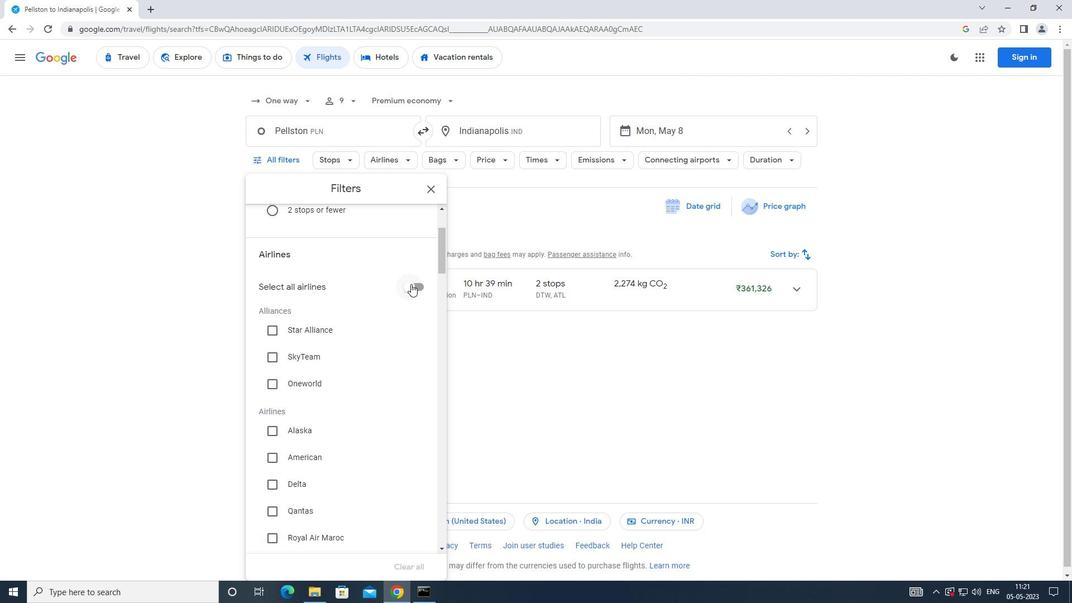 
Action: Mouse moved to (410, 287)
Screenshot: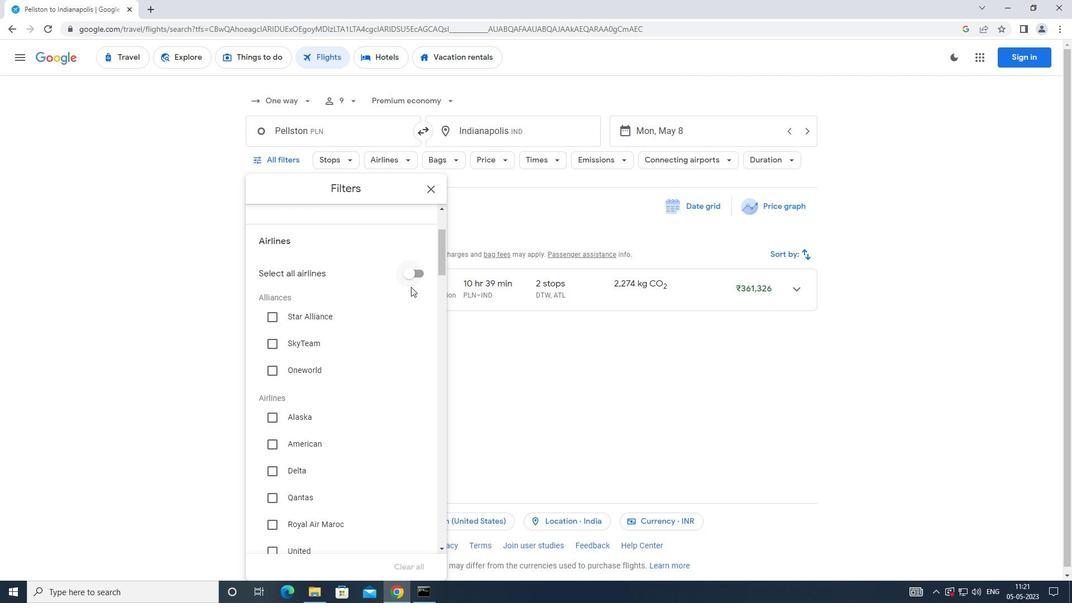 
Action: Mouse scrolled (410, 287) with delta (0, 0)
Screenshot: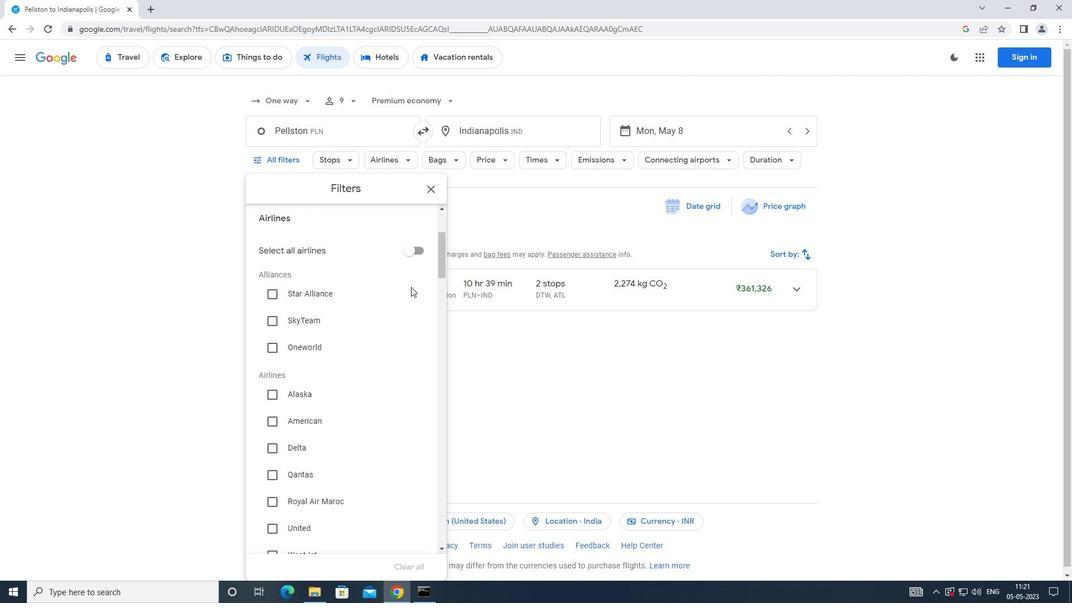 
Action: Mouse moved to (411, 290)
Screenshot: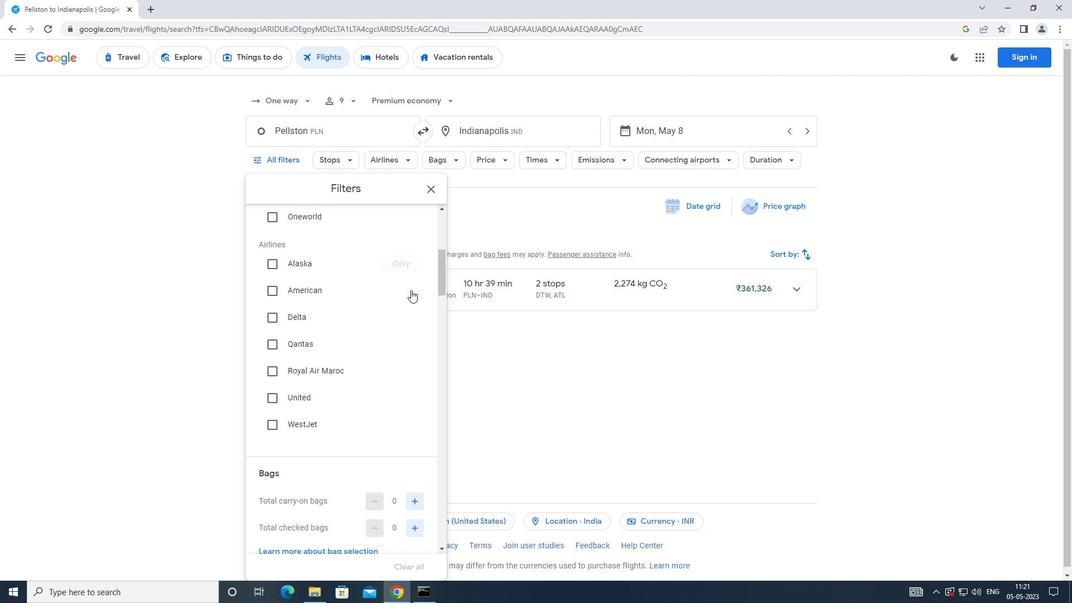 
Action: Mouse scrolled (411, 290) with delta (0, 0)
Screenshot: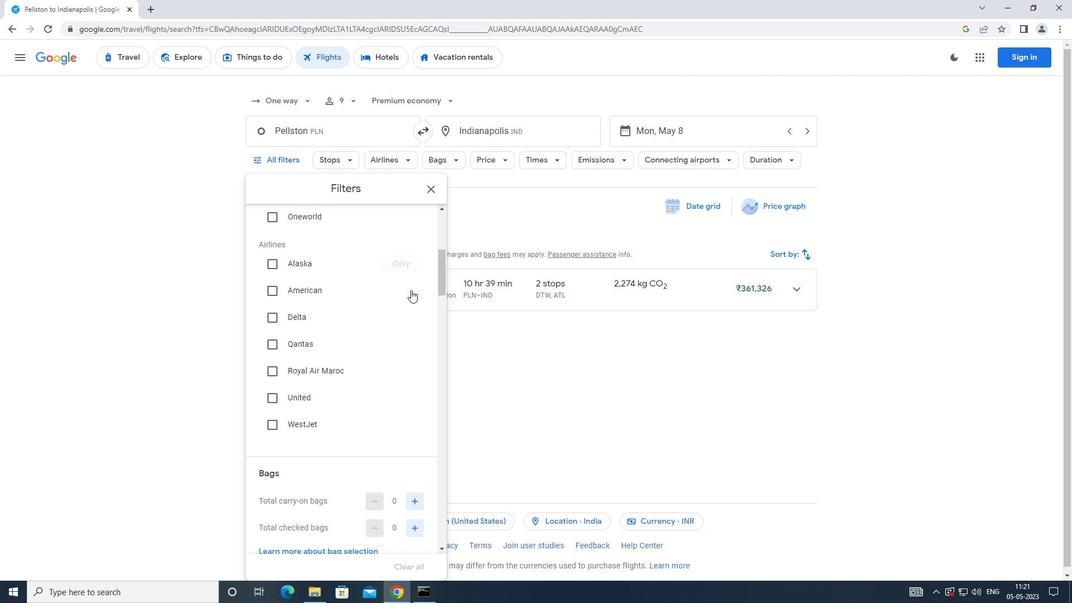 
Action: Mouse moved to (411, 293)
Screenshot: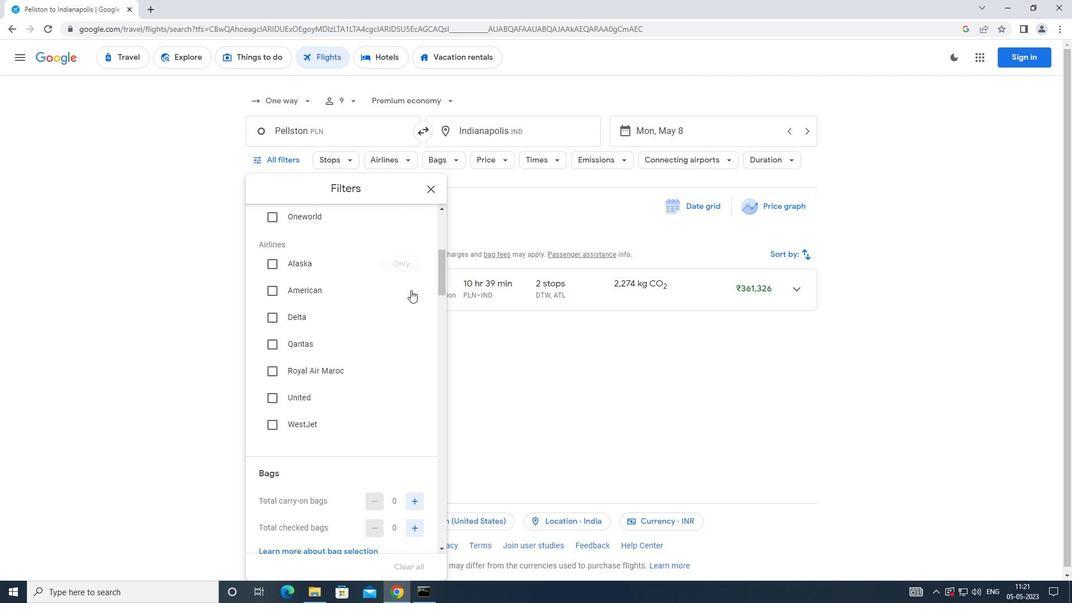 
Action: Mouse scrolled (411, 292) with delta (0, 0)
Screenshot: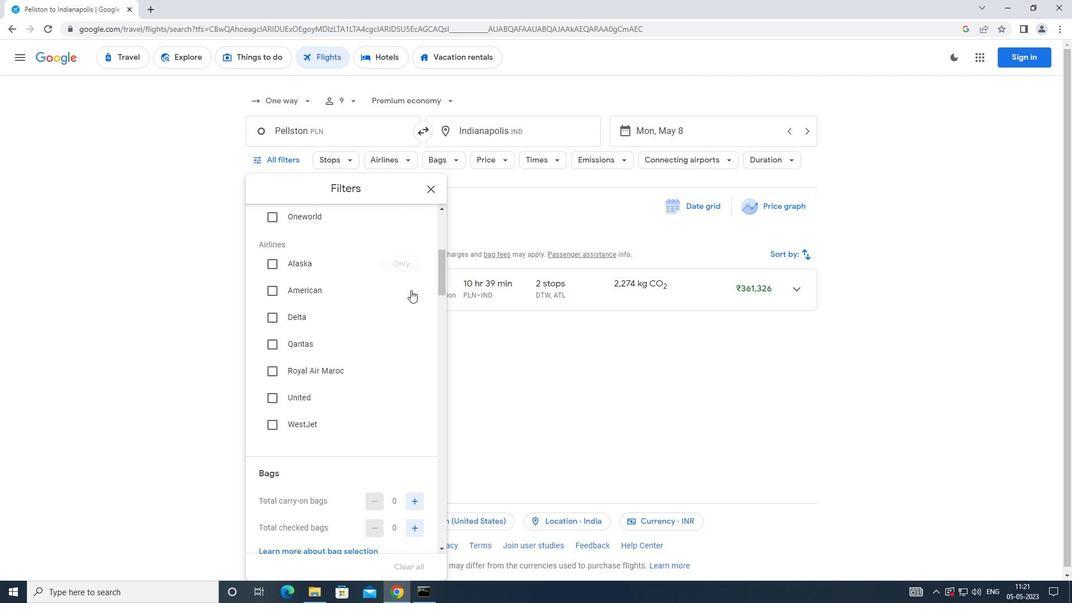 
Action: Mouse moved to (411, 295)
Screenshot: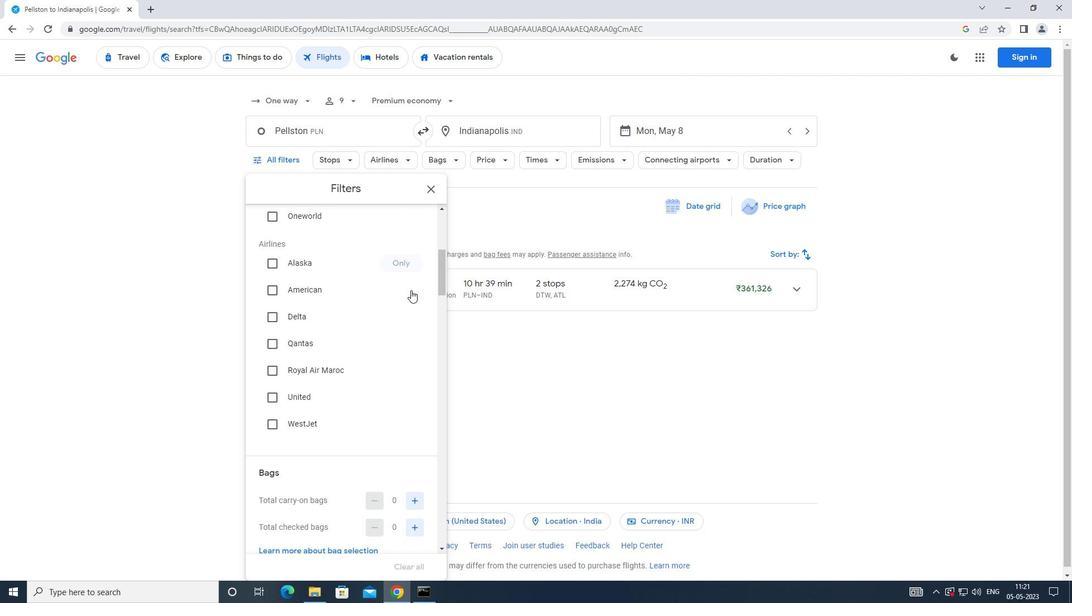 
Action: Mouse scrolled (411, 295) with delta (0, 0)
Screenshot: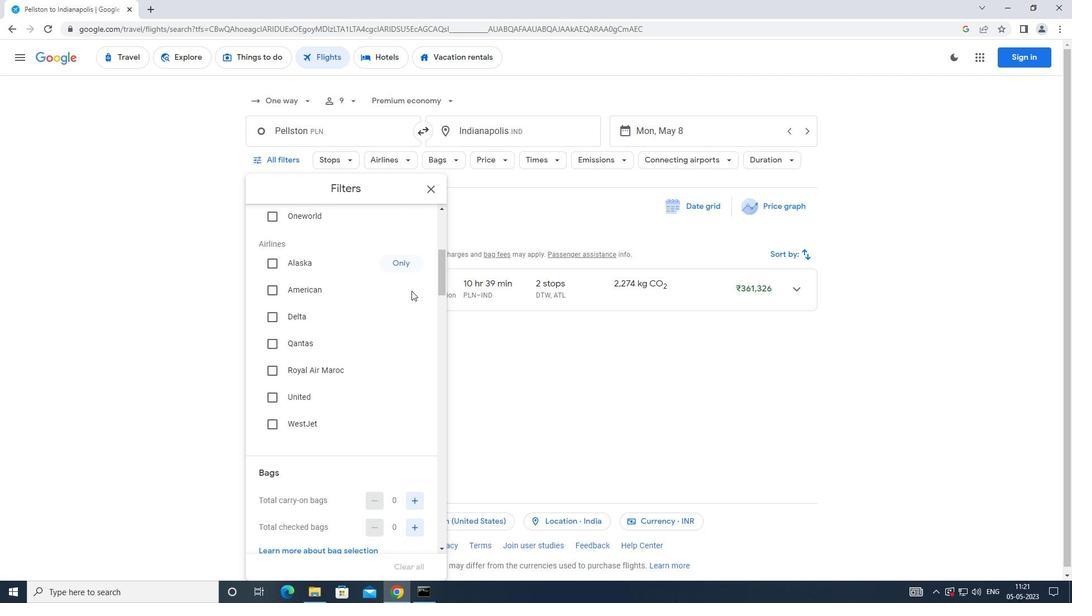
Action: Mouse moved to (411, 298)
Screenshot: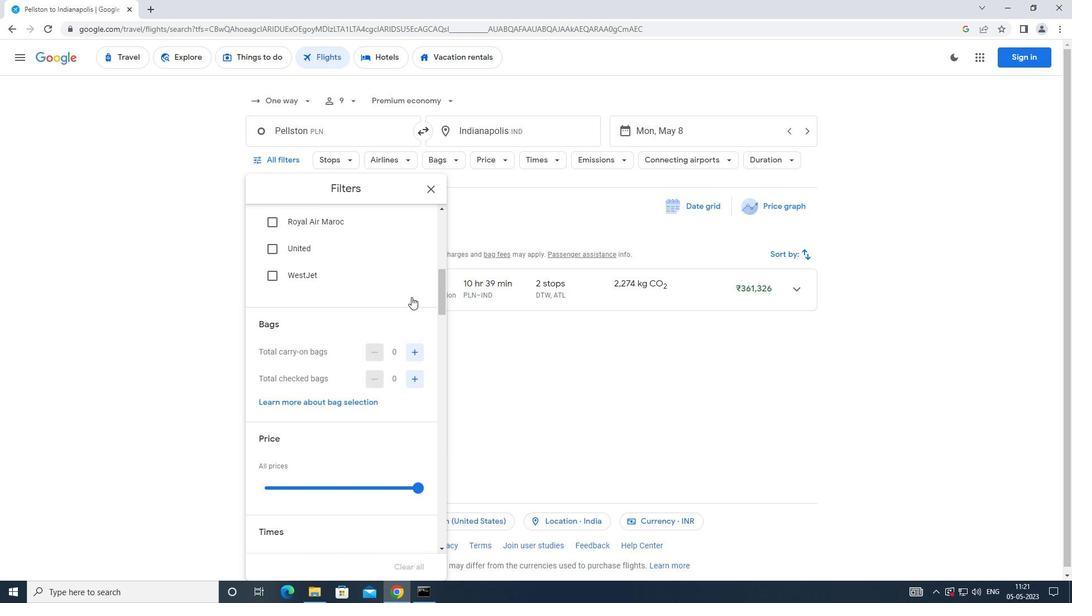 
Action: Mouse scrolled (411, 297) with delta (0, 0)
Screenshot: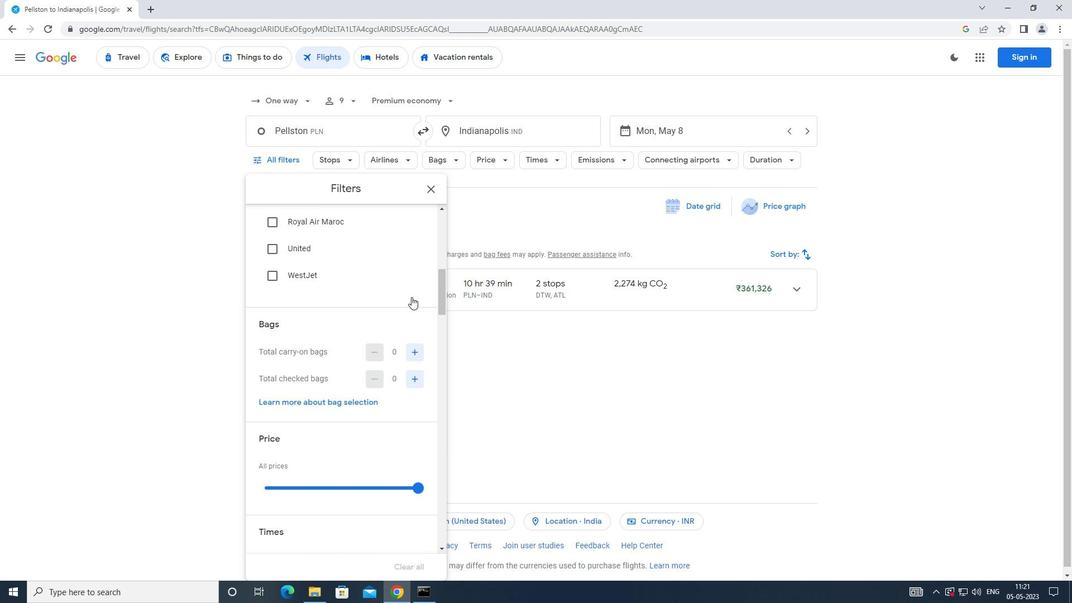 
Action: Mouse moved to (411, 306)
Screenshot: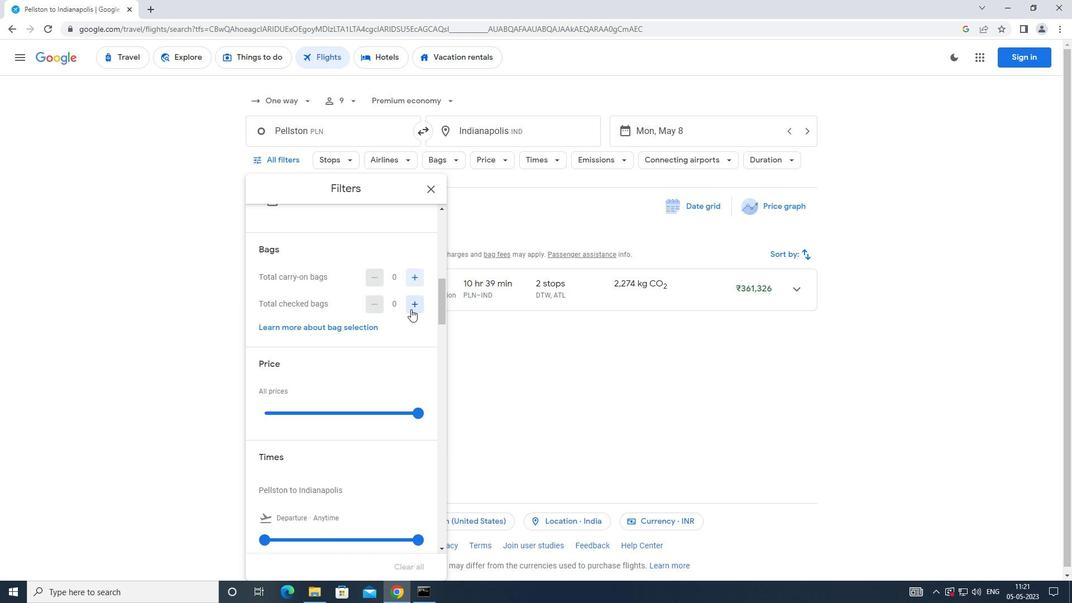 
Action: Mouse pressed left at (411, 306)
Screenshot: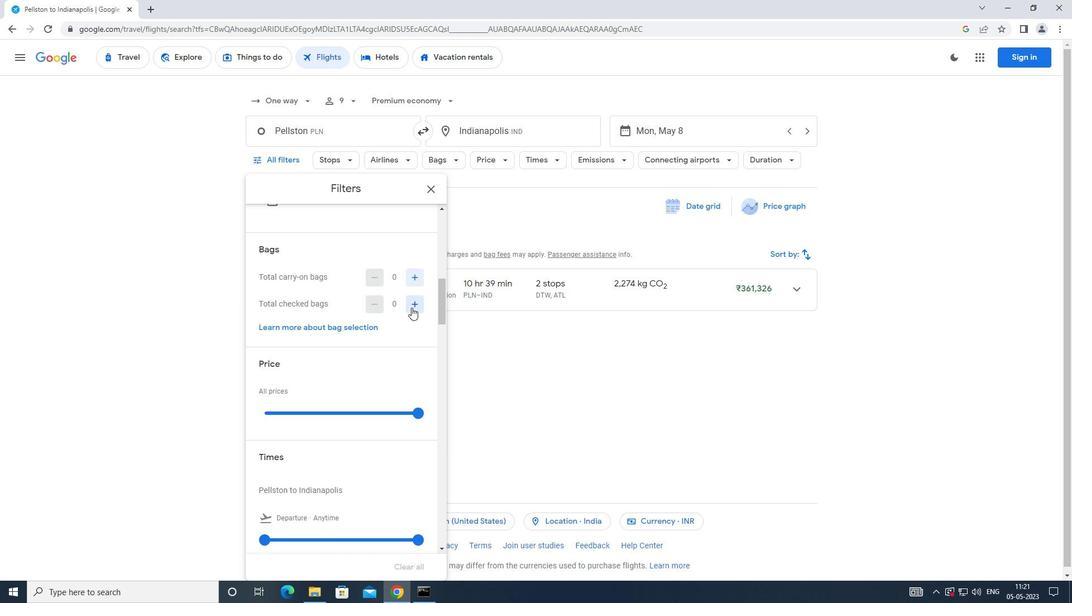
Action: Mouse moved to (411, 306)
Screenshot: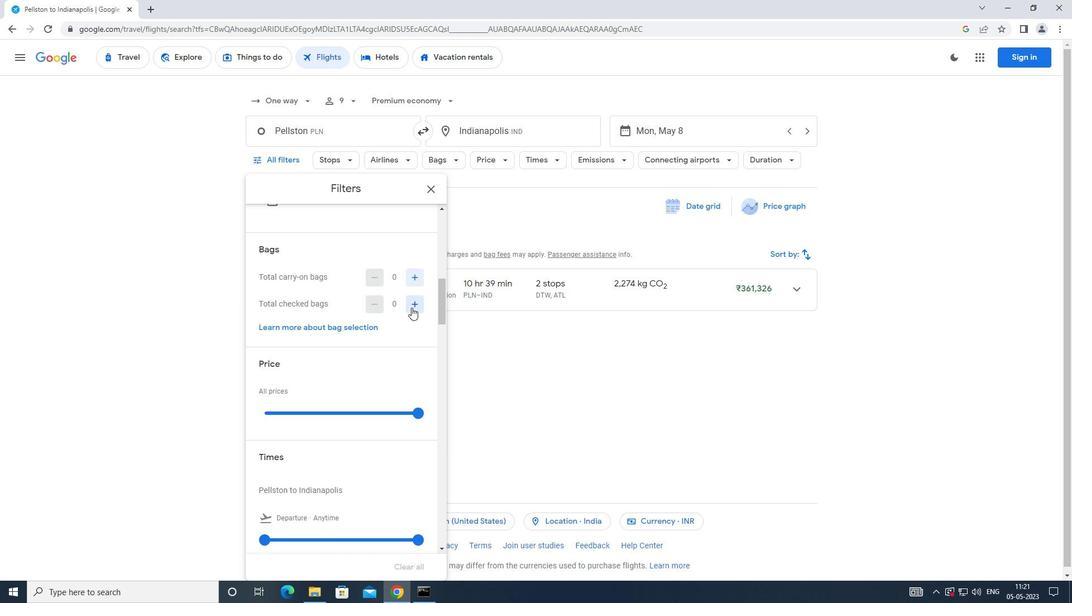 
Action: Mouse pressed left at (411, 306)
Screenshot: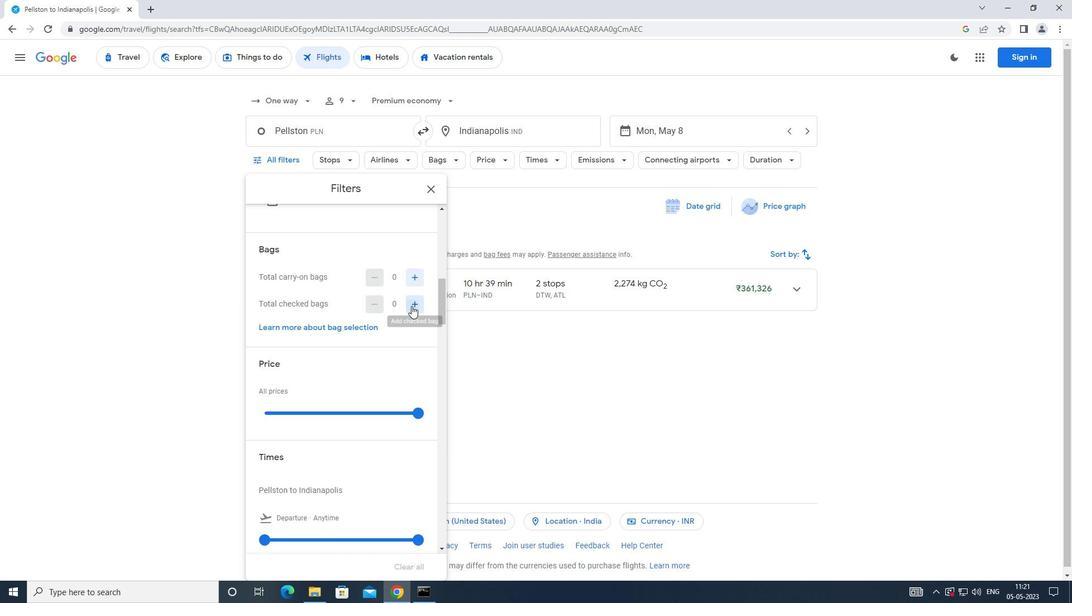 
Action: Mouse moved to (392, 336)
Screenshot: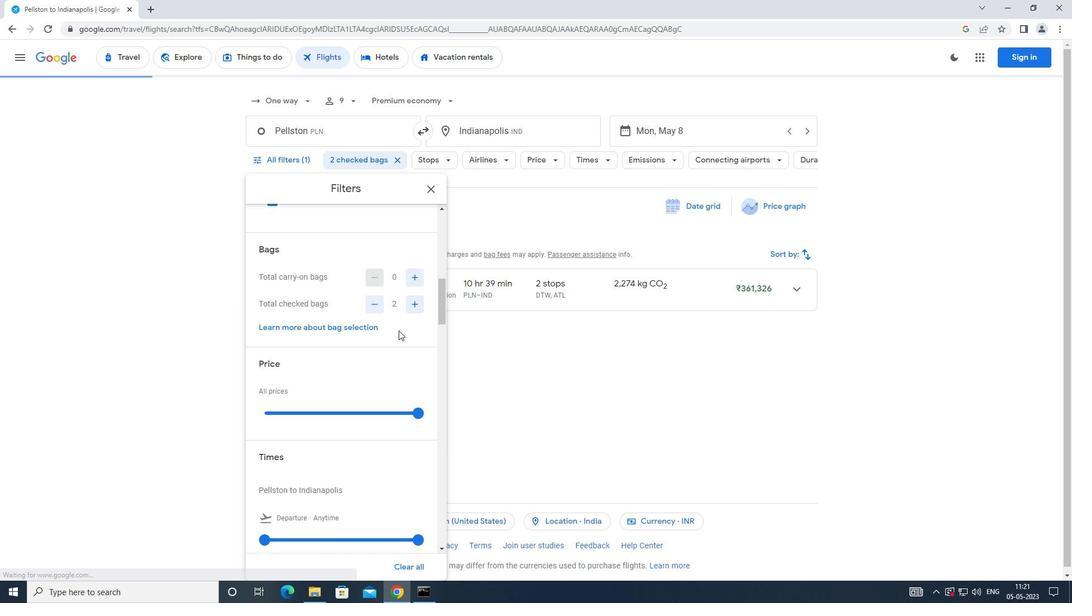 
Action: Mouse scrolled (392, 335) with delta (0, 0)
Screenshot: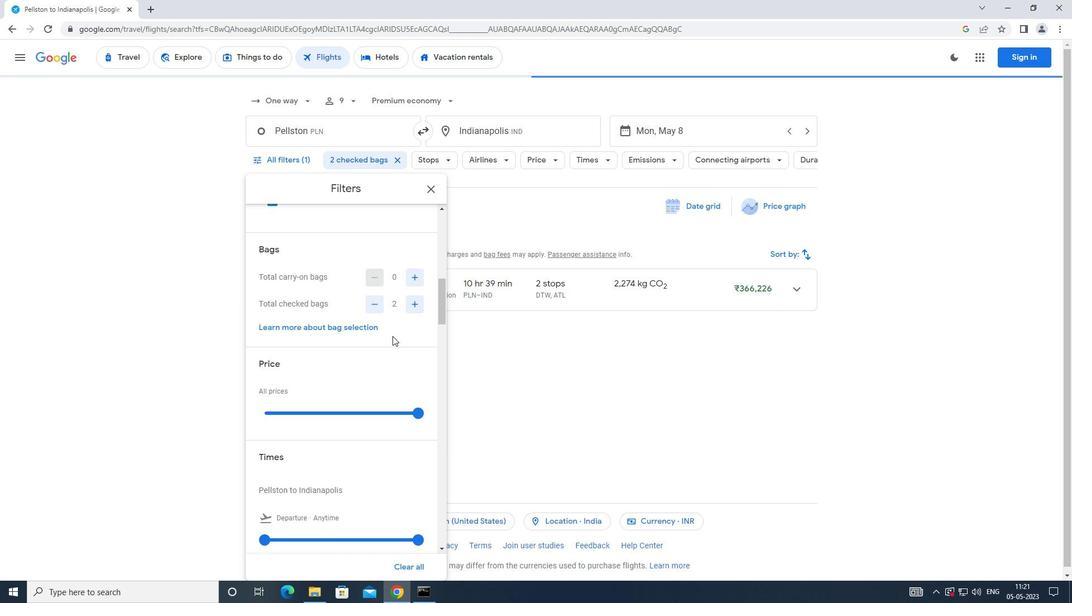 
Action: Mouse scrolled (392, 335) with delta (0, 0)
Screenshot: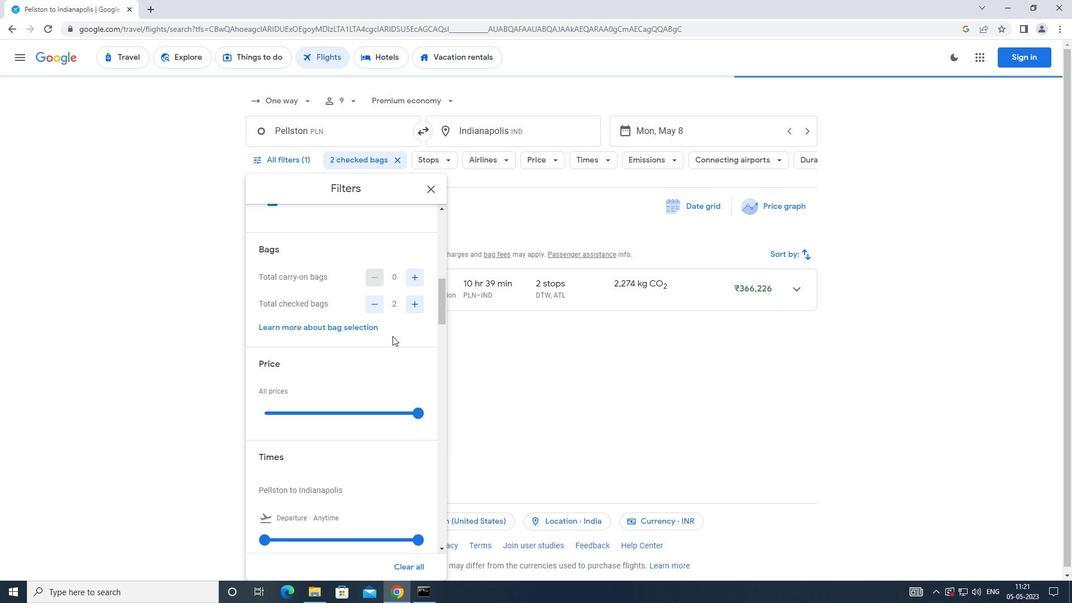 
Action: Mouse moved to (417, 301)
Screenshot: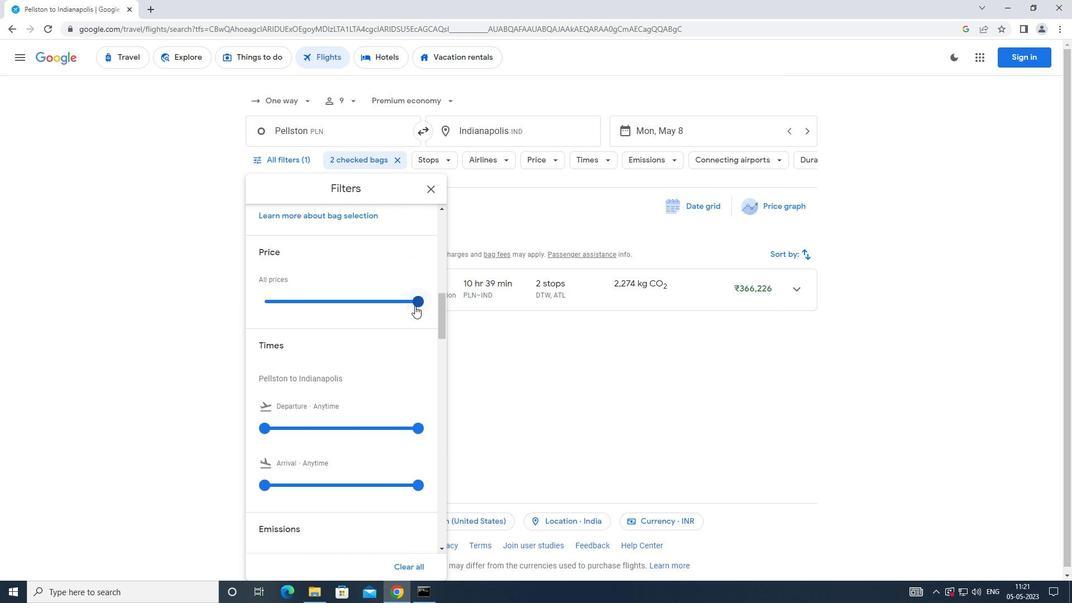 
Action: Mouse pressed left at (417, 301)
Screenshot: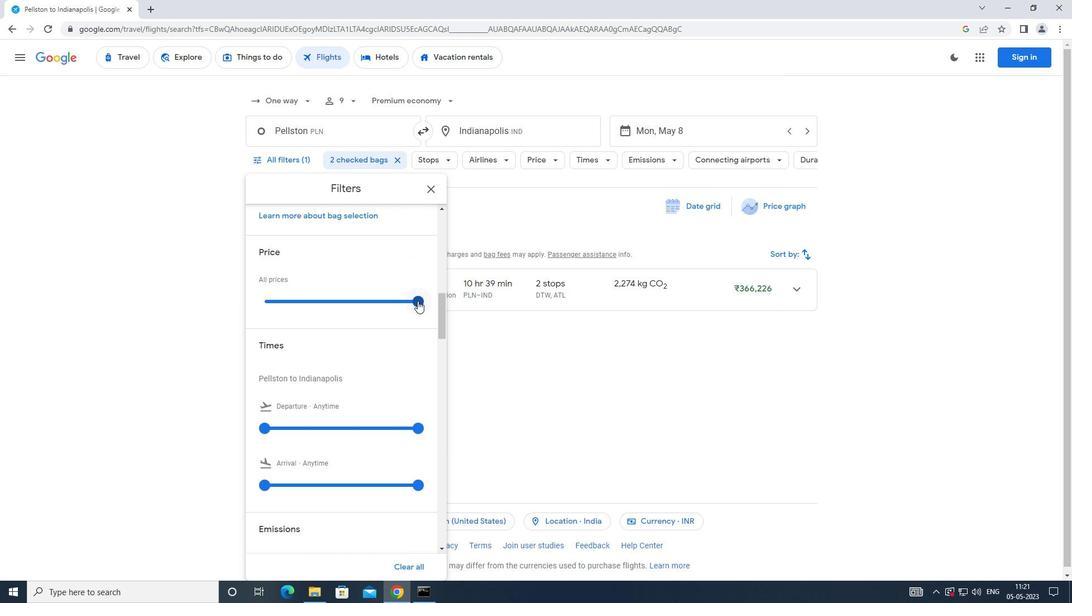 
Action: Mouse moved to (347, 302)
Screenshot: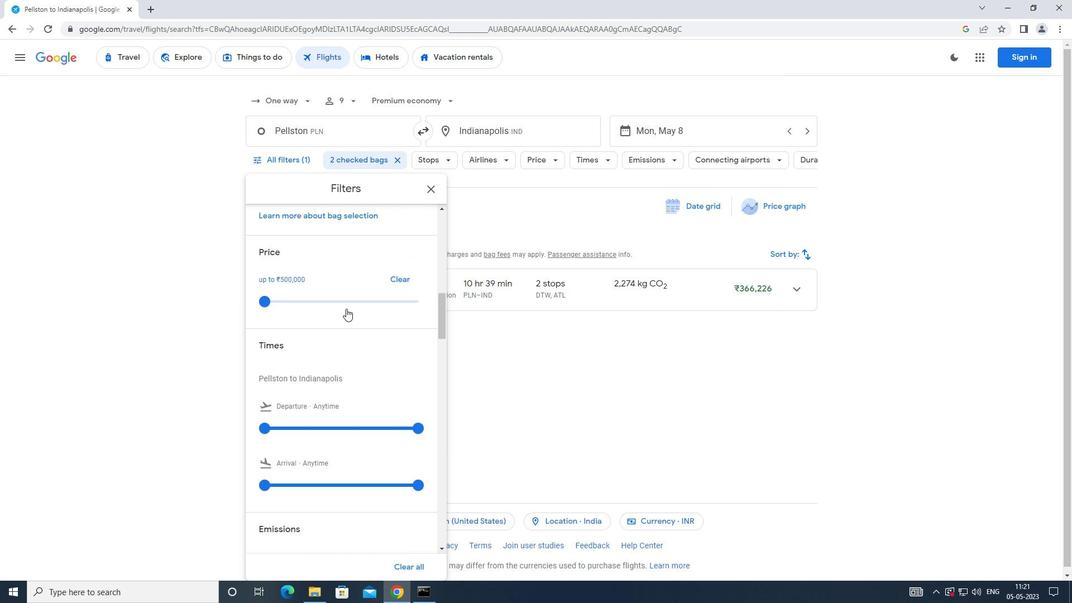
Action: Mouse scrolled (347, 302) with delta (0, 0)
Screenshot: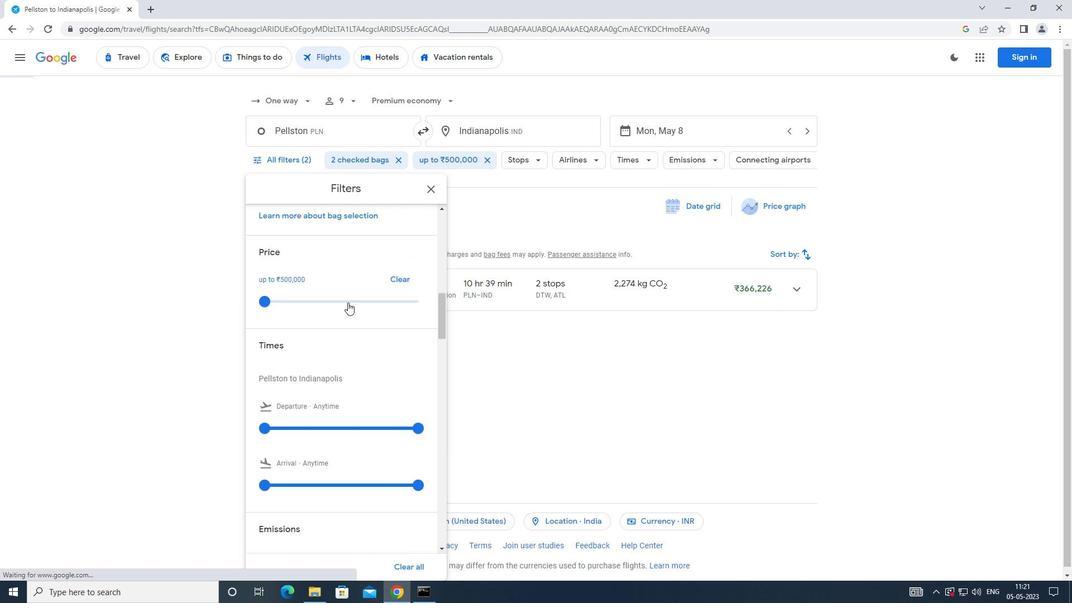
Action: Mouse scrolled (347, 302) with delta (0, 0)
Screenshot: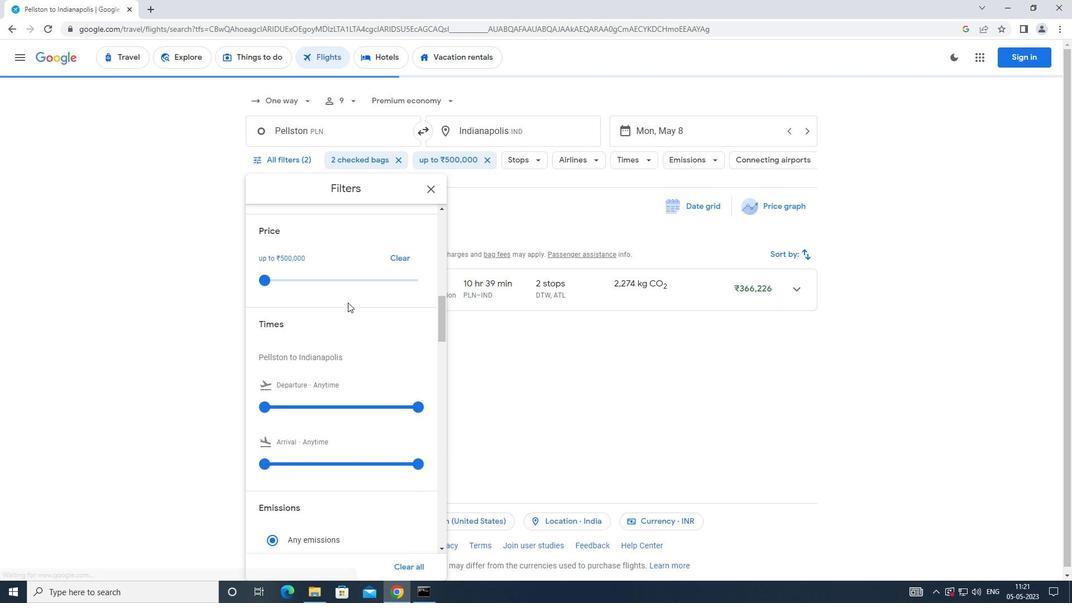 
Action: Mouse moved to (265, 315)
Screenshot: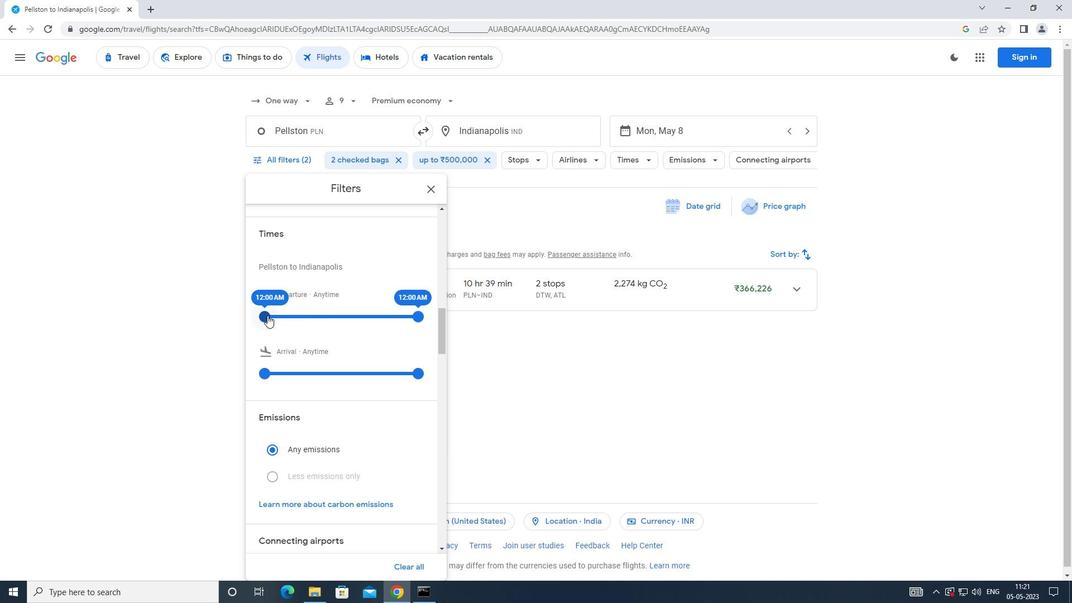 
Action: Mouse pressed left at (265, 315)
Screenshot: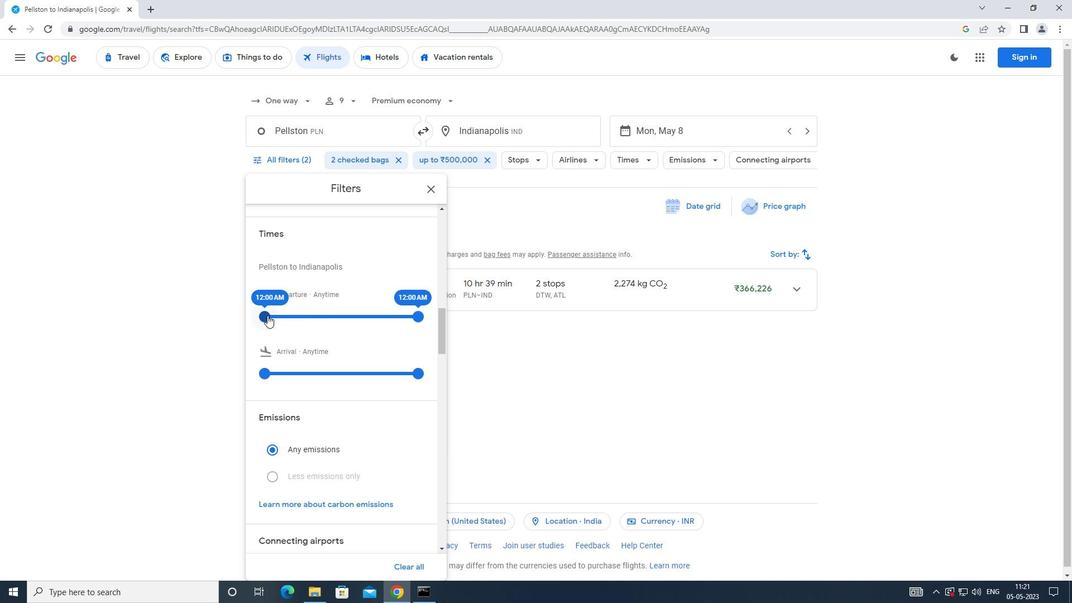 
Action: Mouse moved to (415, 312)
Screenshot: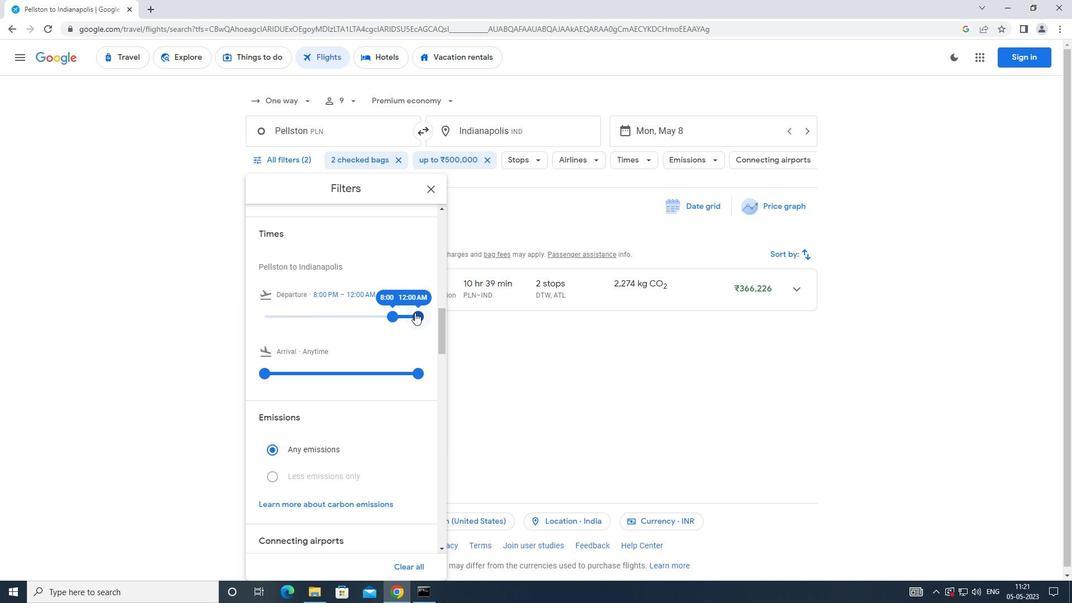 
Action: Mouse pressed left at (415, 312)
Screenshot: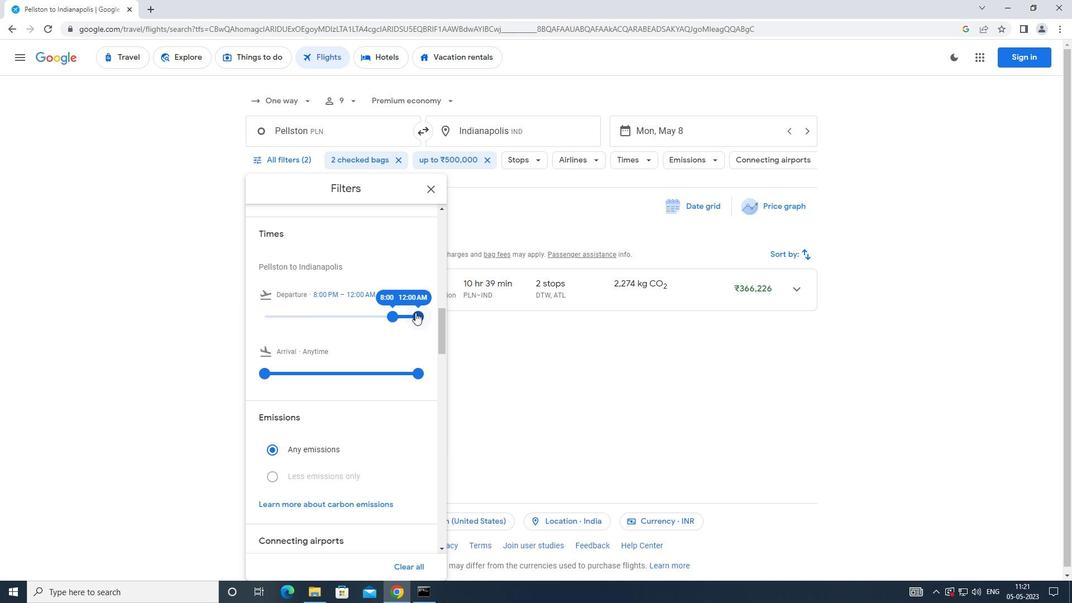 
Action: Mouse moved to (356, 328)
Screenshot: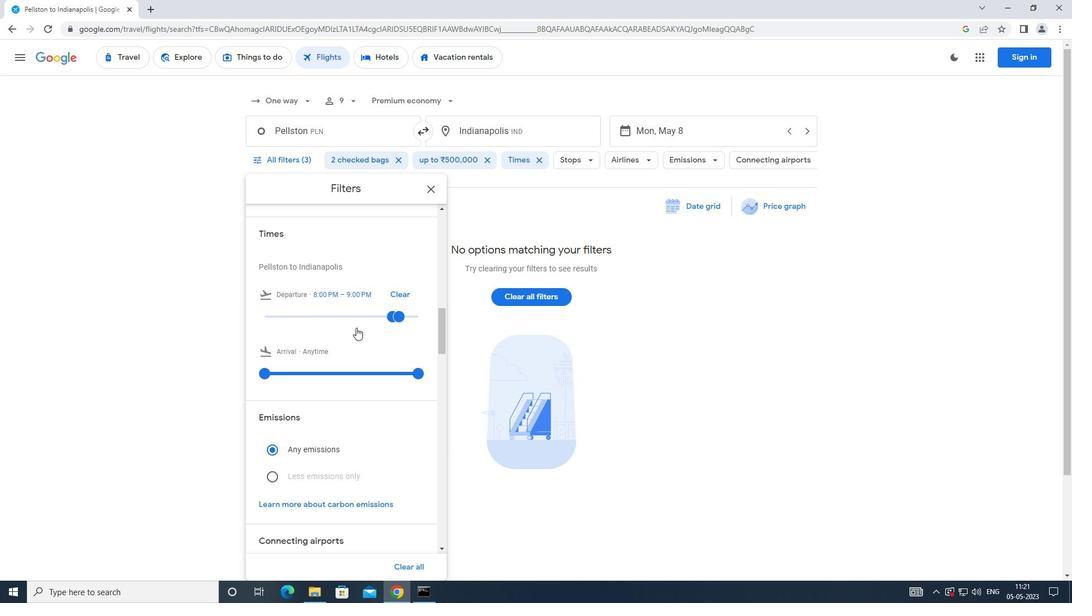 
